 Task: Create a task  Develop a new online tool for online reputation management , assign it to team member softage.5@softage.net in the project ArmorTech and update the status of the task to  On Track  , set the priority of the task to Low
Action: Mouse moved to (697, 548)
Screenshot: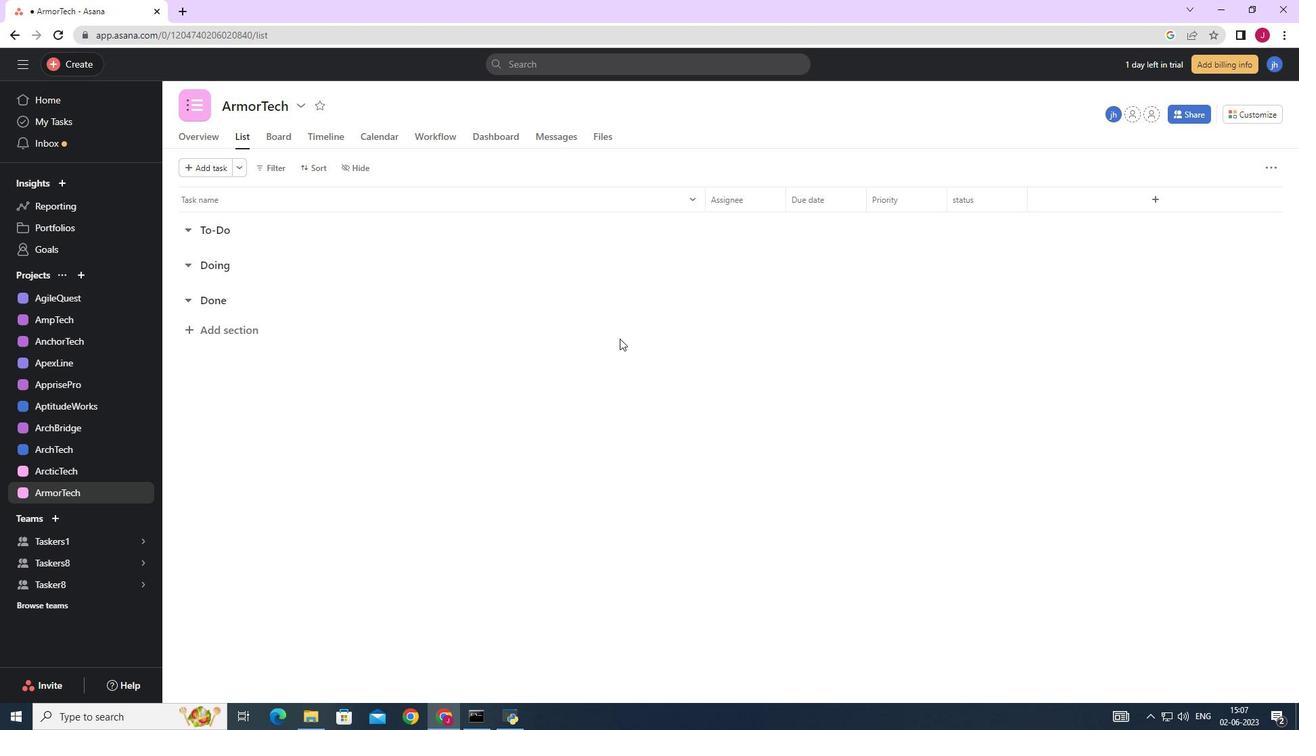 
Action: Mouse scrolled (697, 547) with delta (0, 0)
Screenshot: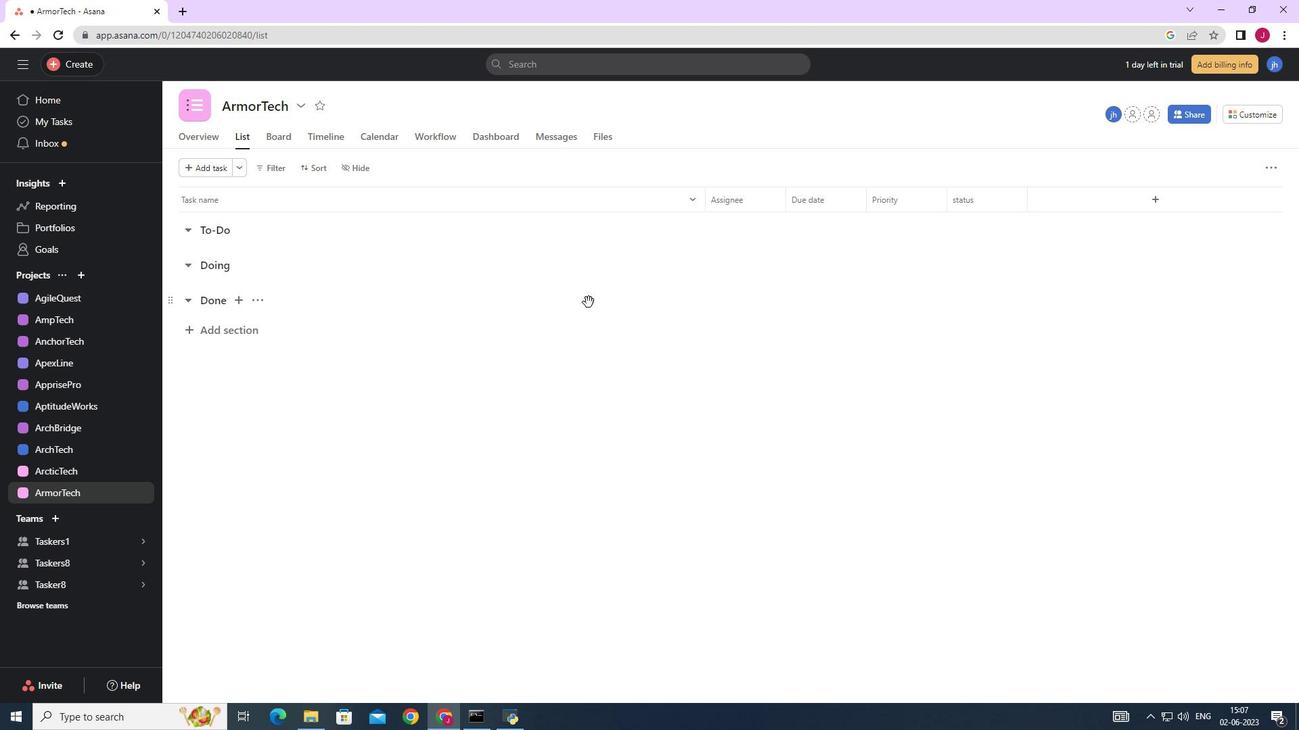 
Action: Mouse scrolled (697, 547) with delta (0, 0)
Screenshot: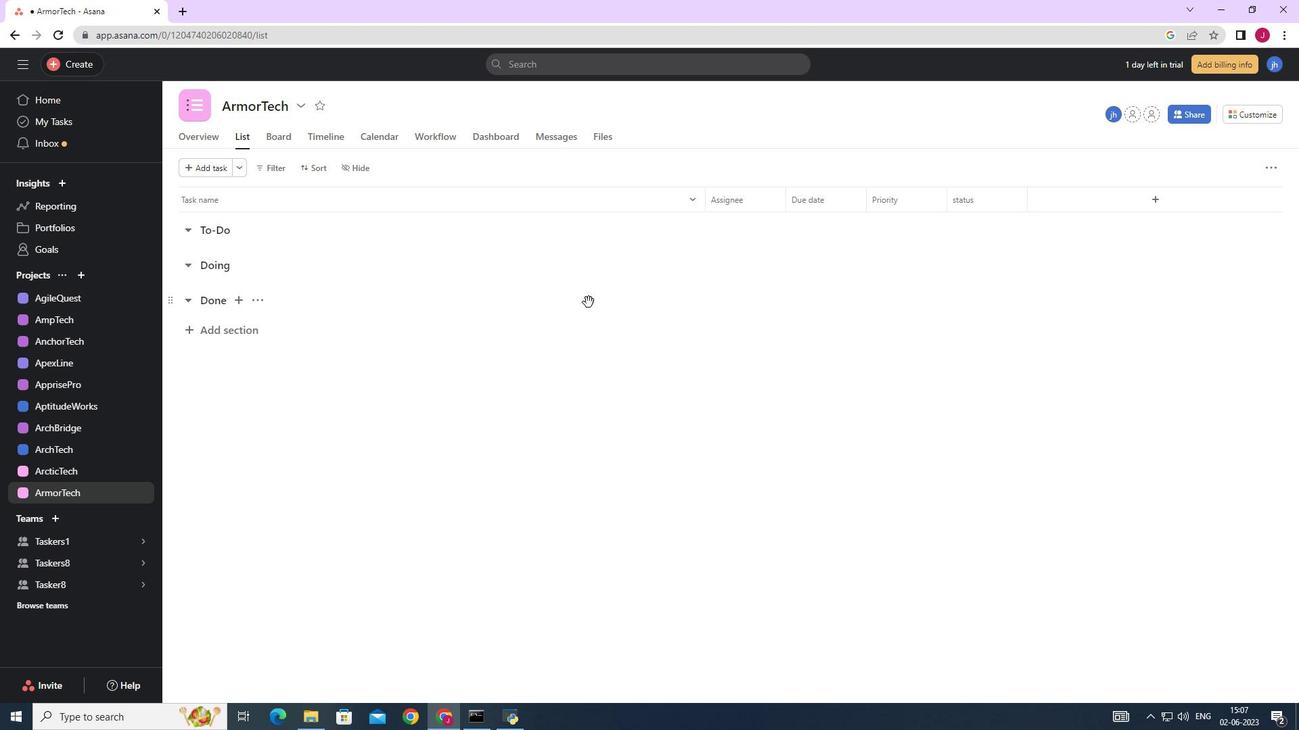 
Action: Mouse moved to (699, 535)
Screenshot: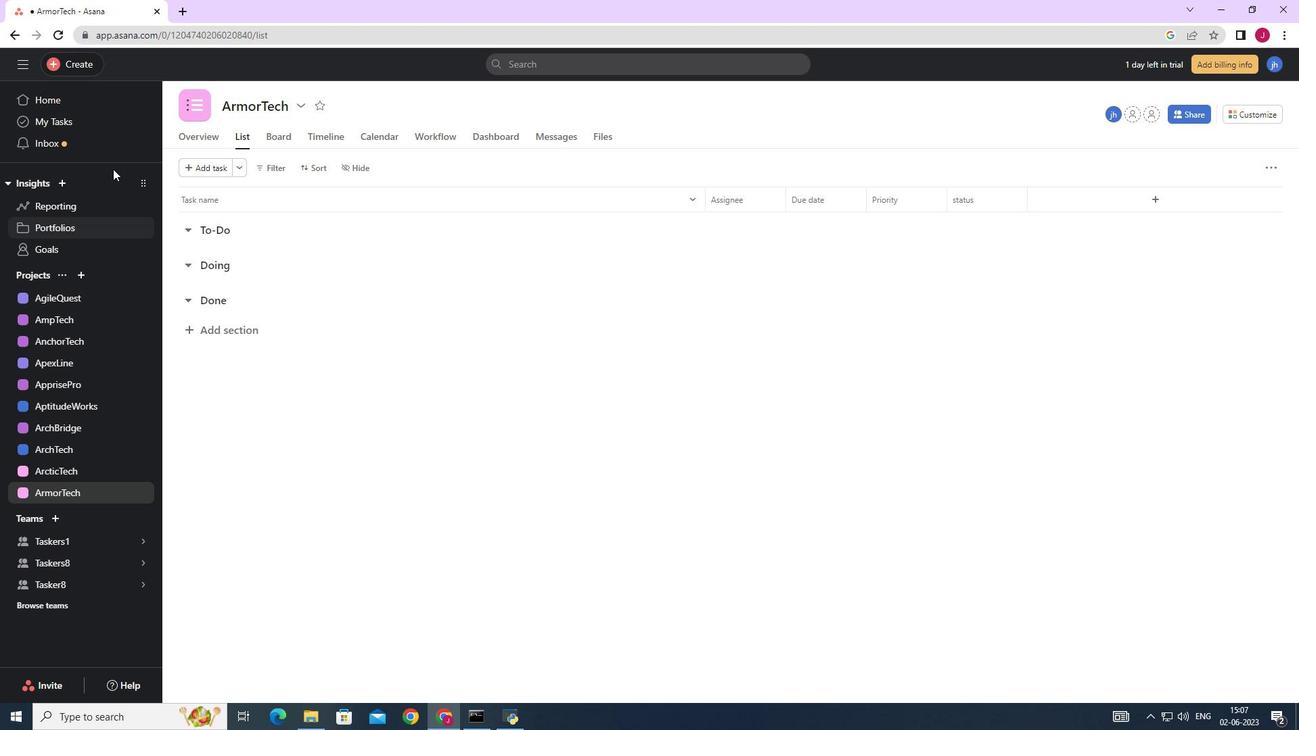 
Action: Mouse scrolled (699, 535) with delta (0, 0)
Screenshot: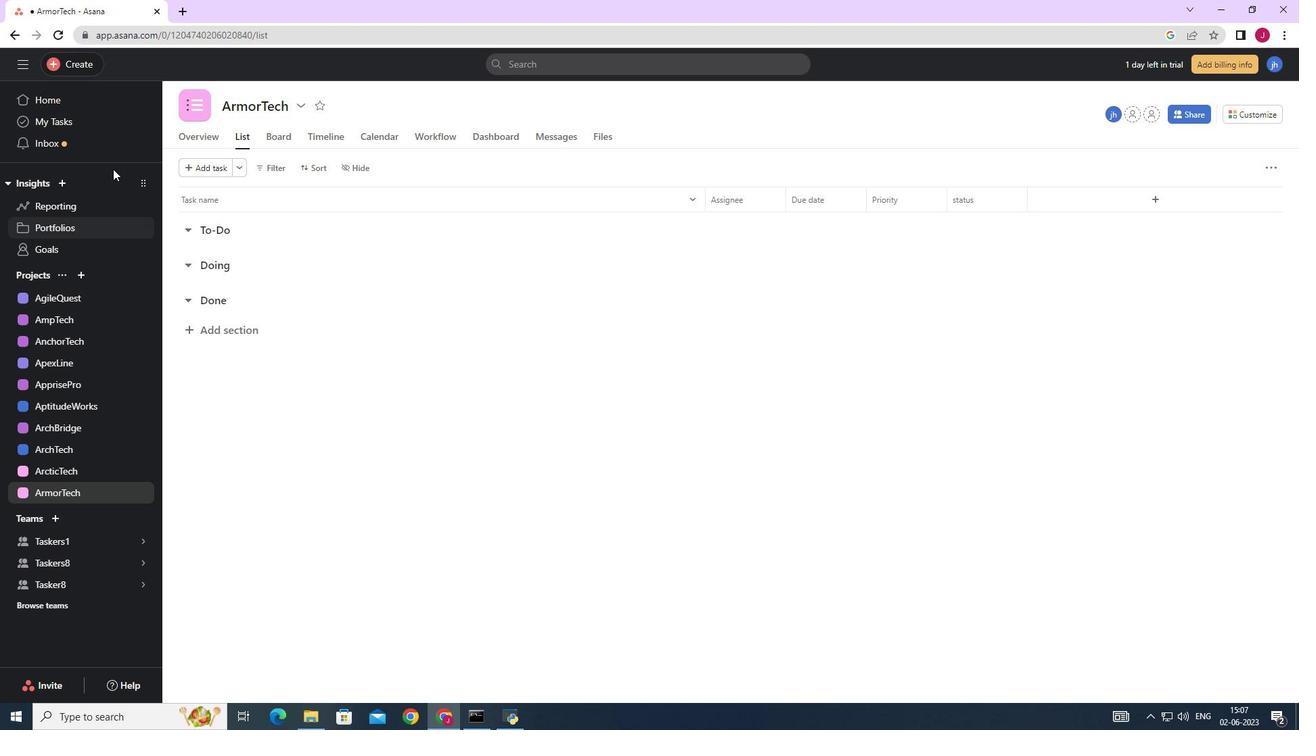 
Action: Mouse scrolled (699, 535) with delta (0, 0)
Screenshot: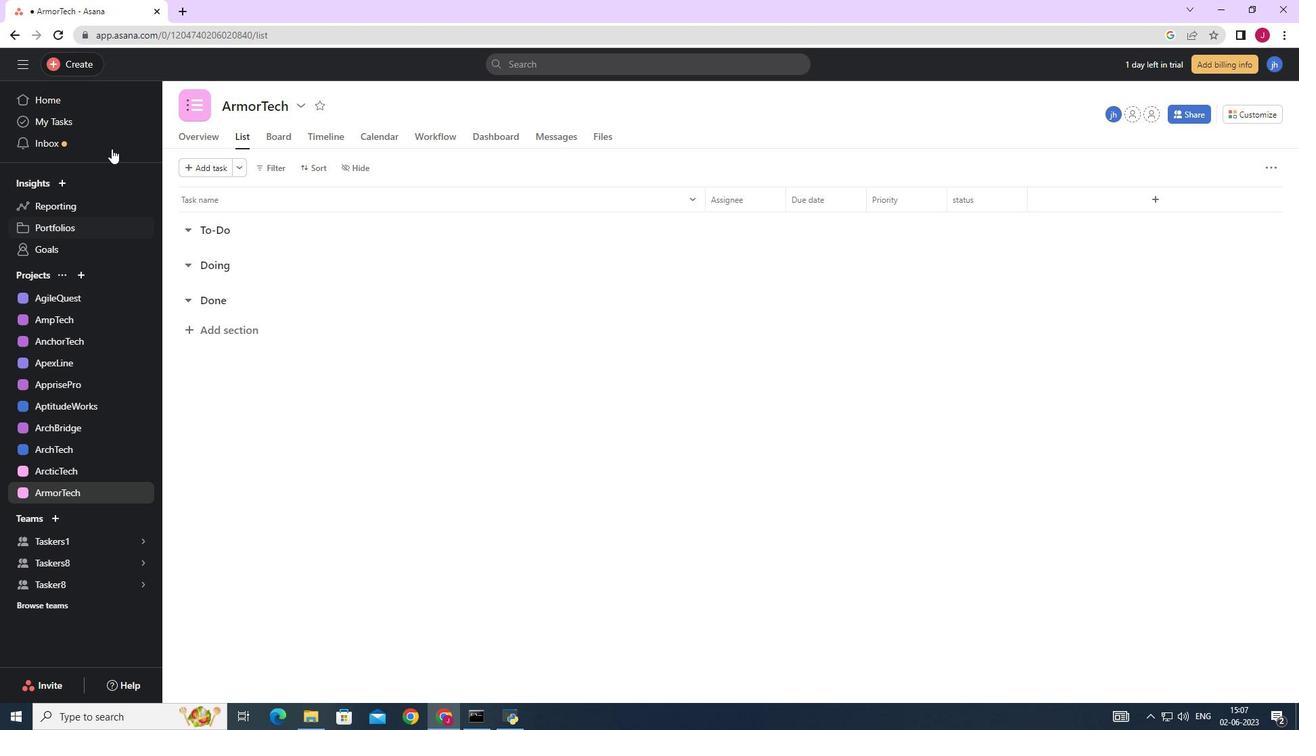 
Action: Mouse scrolled (699, 535) with delta (0, 0)
Screenshot: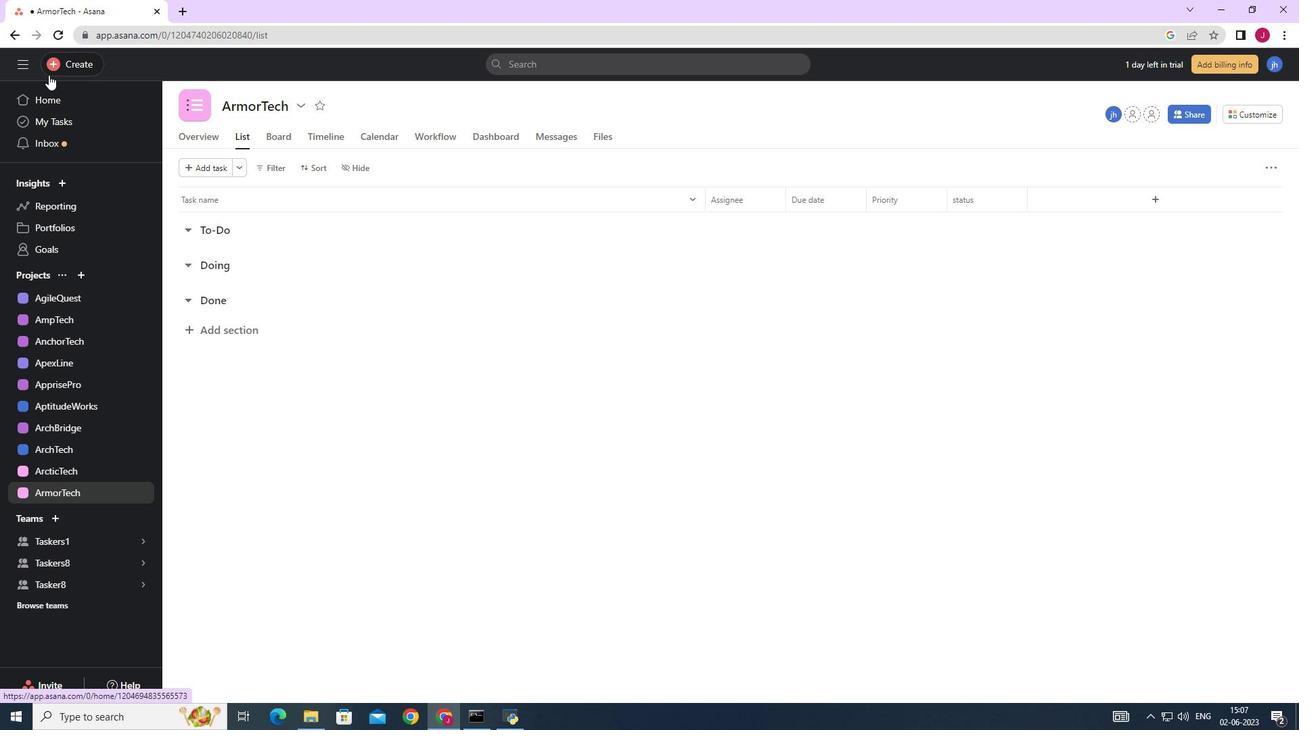 
Action: Mouse moved to (85, 56)
Screenshot: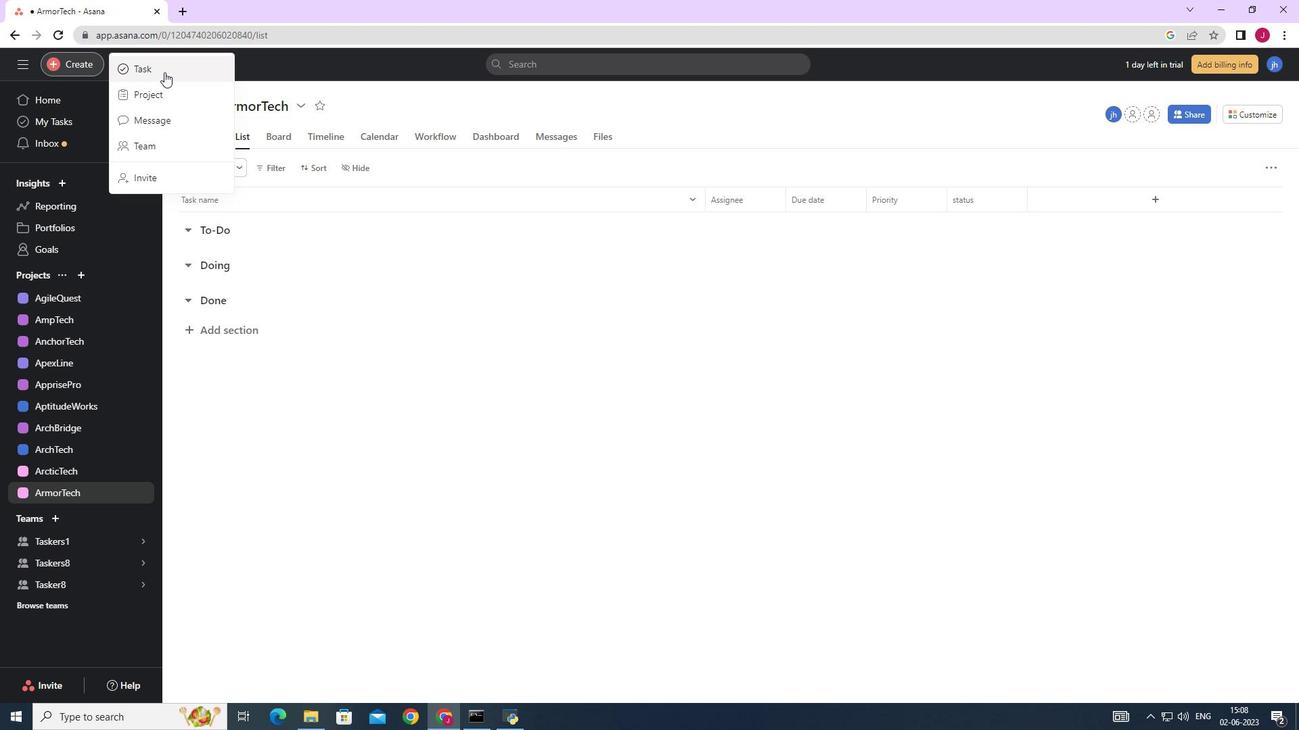
Action: Mouse pressed left at (85, 56)
Screenshot: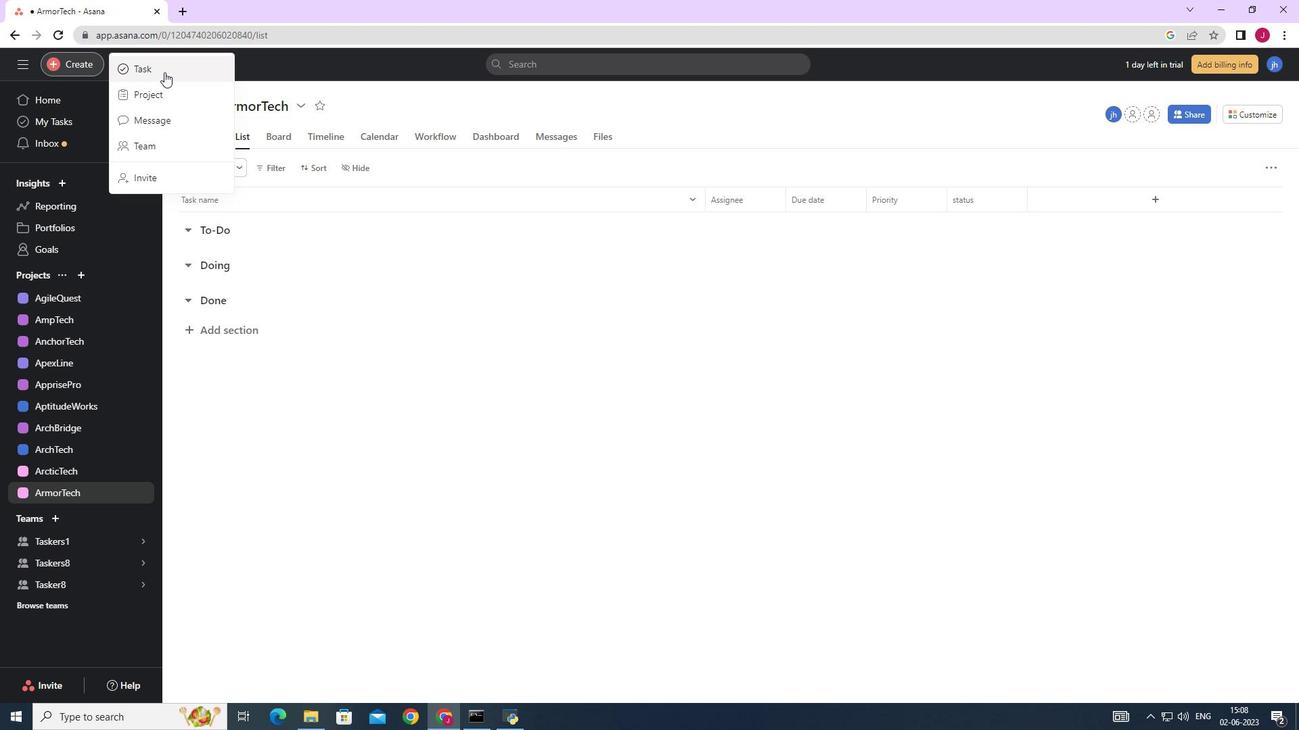 
Action: Mouse moved to (78, 66)
Screenshot: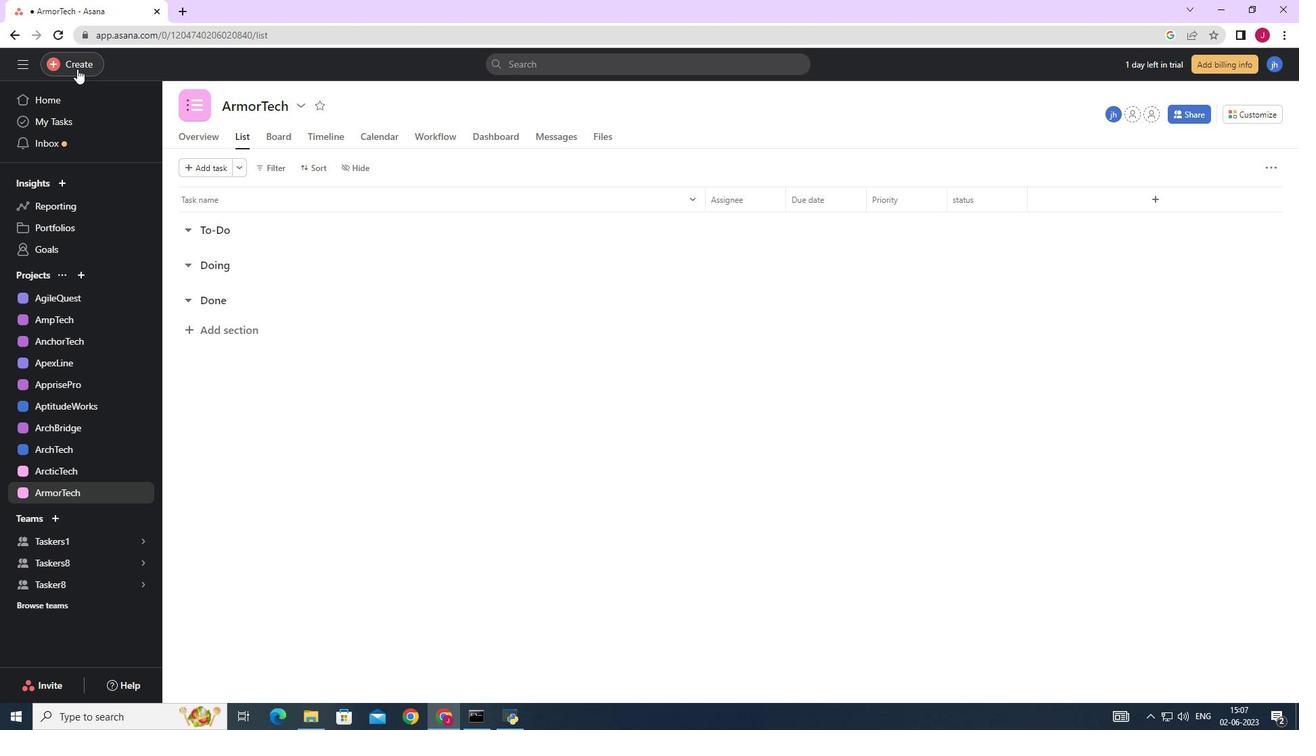 
Action: Mouse pressed left at (78, 66)
Screenshot: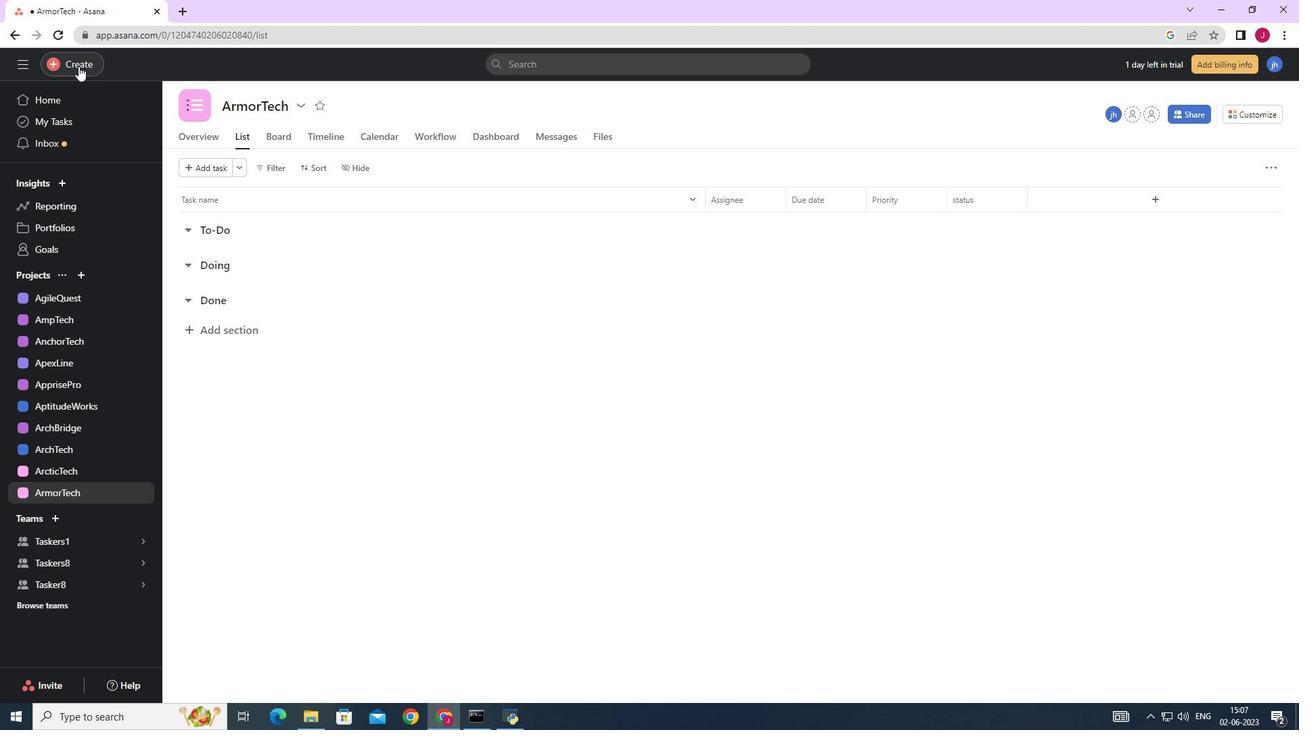 
Action: Mouse moved to (164, 72)
Screenshot: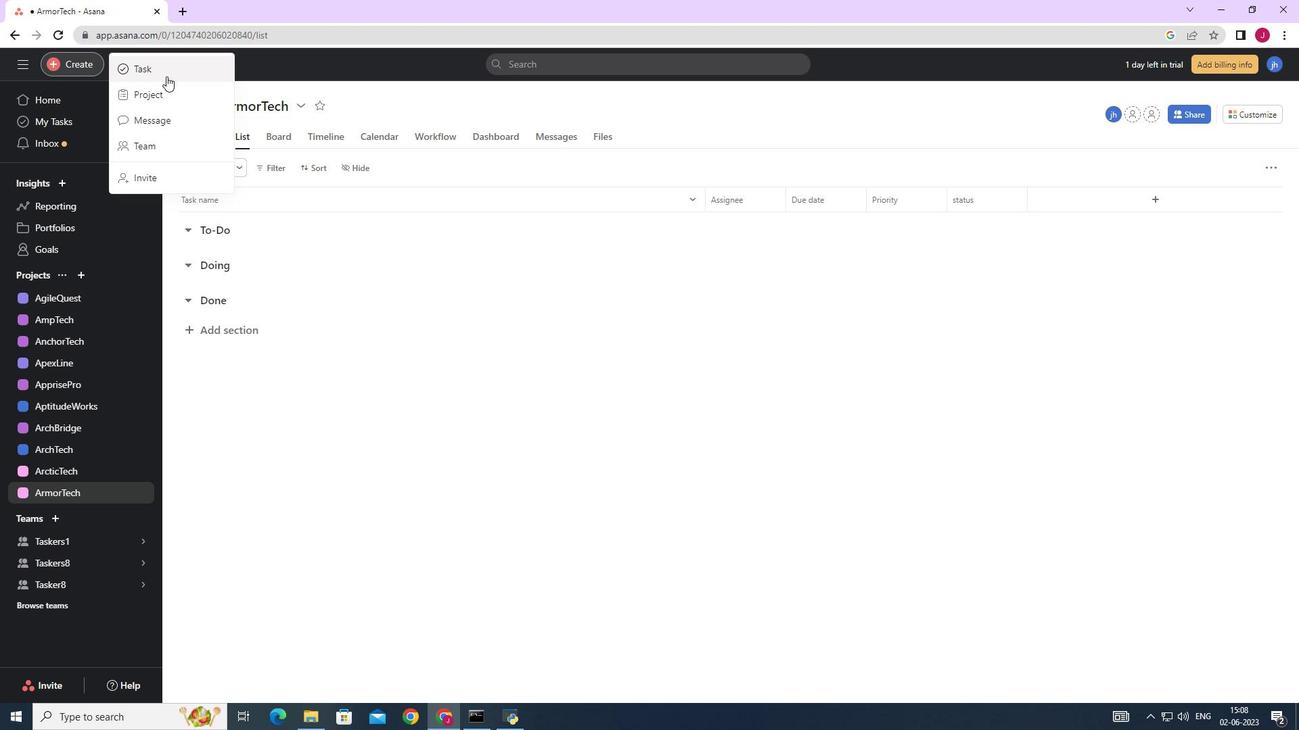
Action: Mouse pressed left at (164, 72)
Screenshot: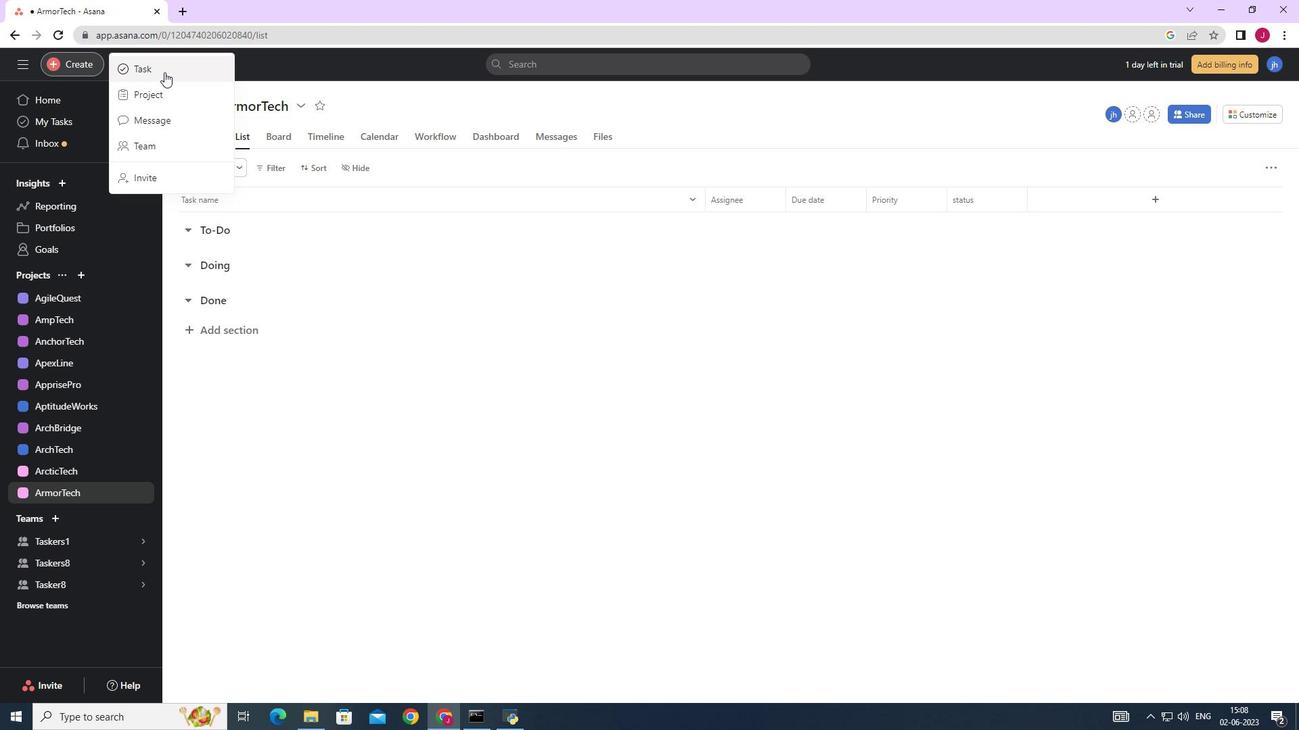 
Action: Mouse moved to (1056, 446)
Screenshot: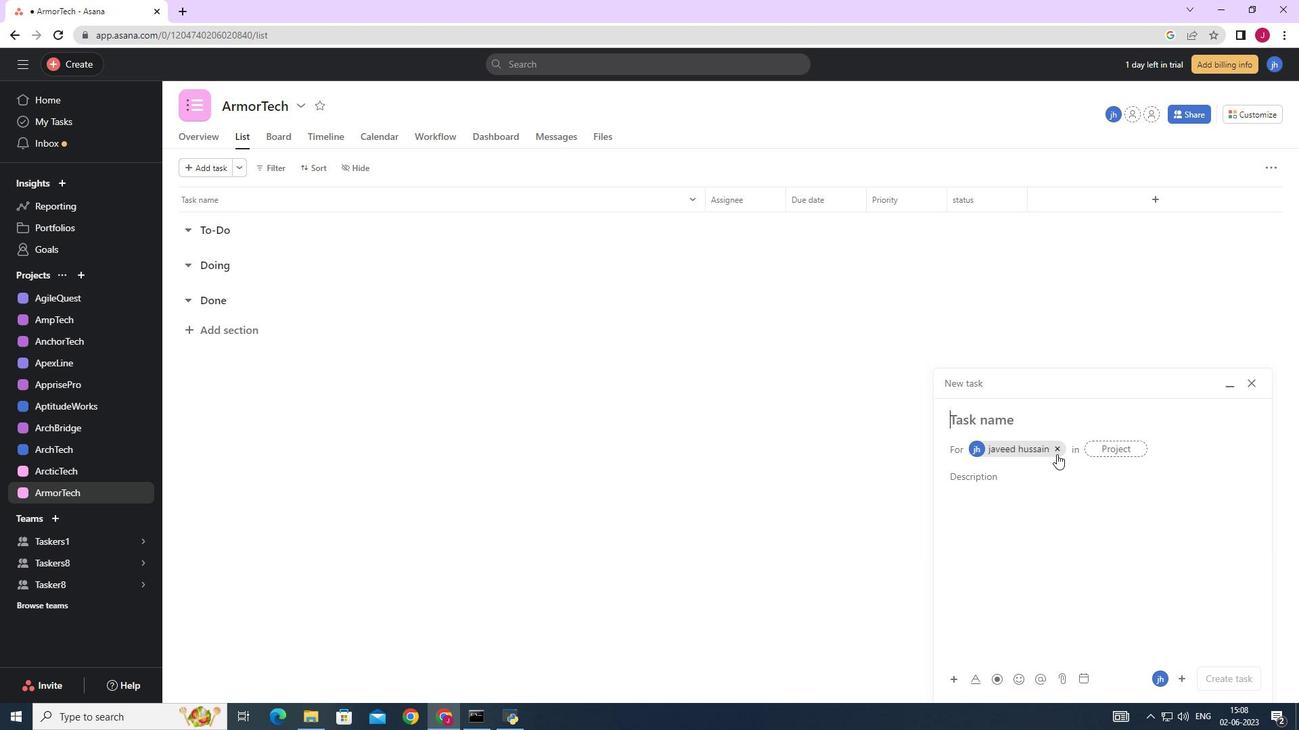 
Action: Mouse pressed left at (1056, 446)
Screenshot: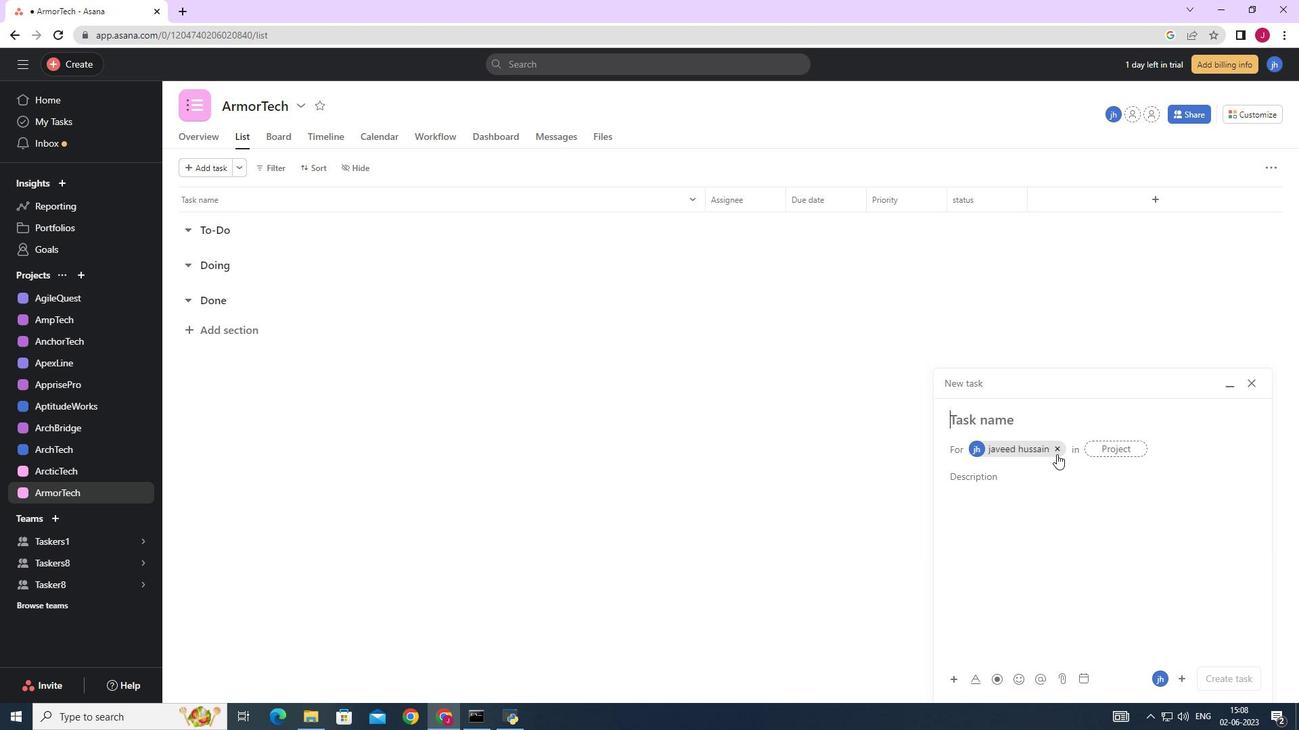 
Action: Mouse moved to (1002, 418)
Screenshot: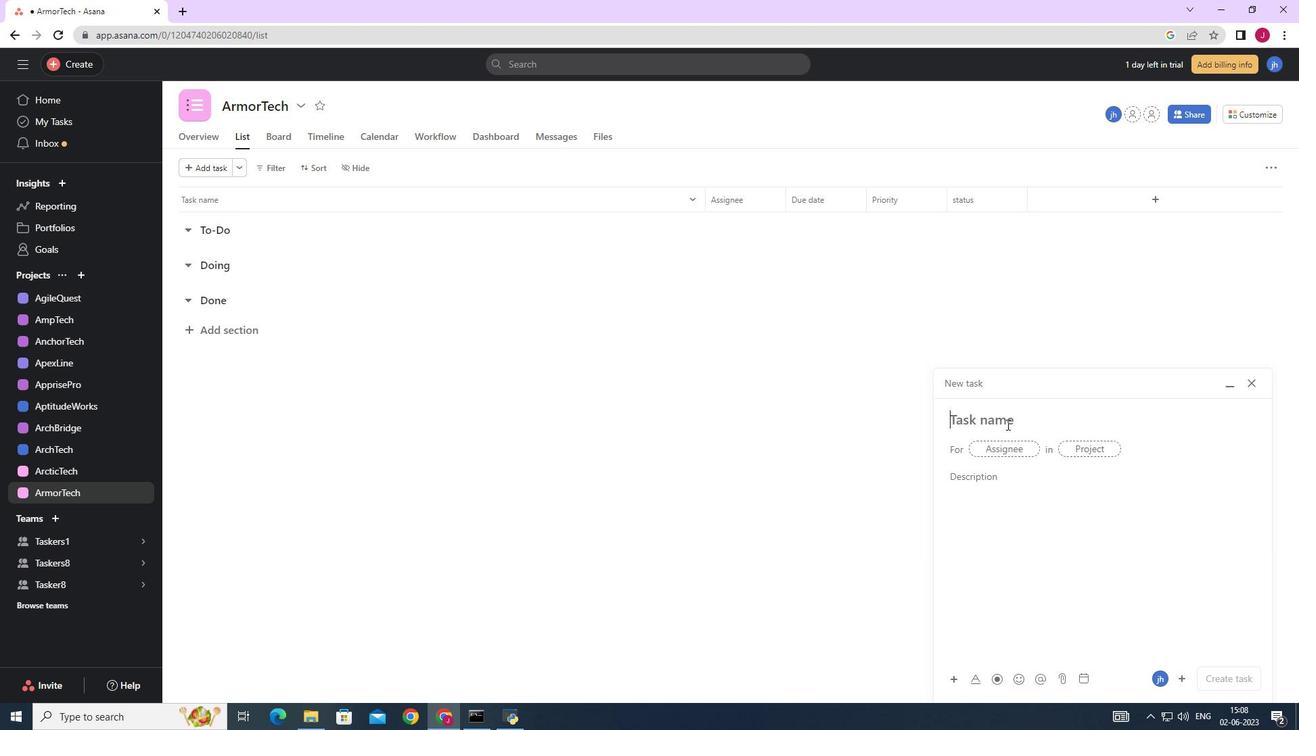 
Action: Mouse pressed left at (1002, 418)
Screenshot: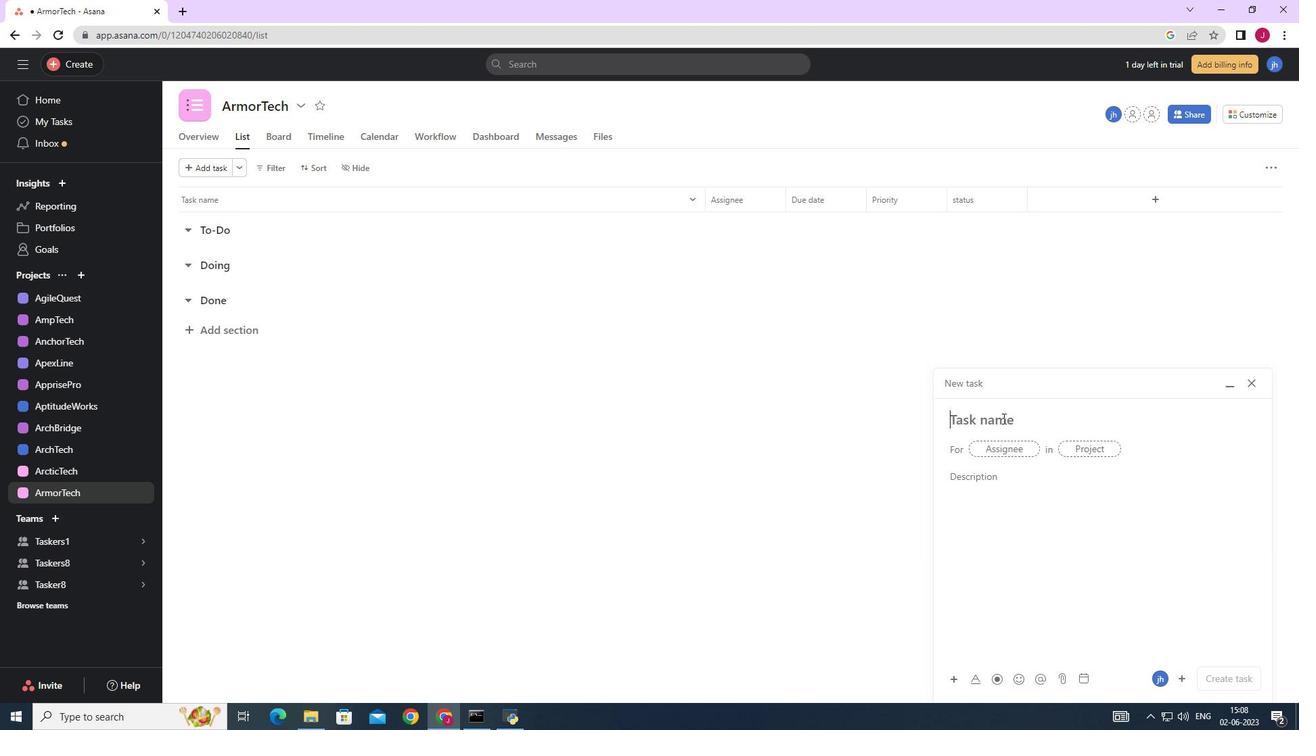 
Action: Mouse moved to (997, 418)
Screenshot: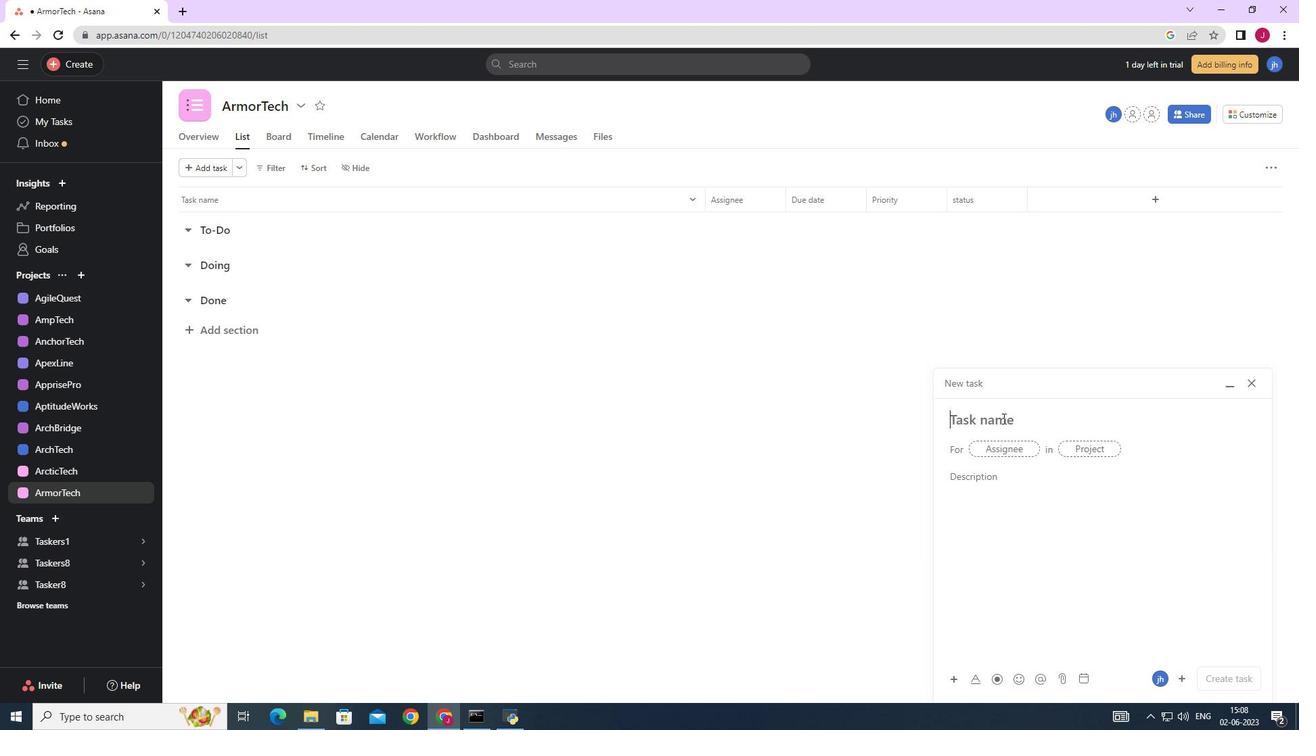 
Action: Key pressed <Key.caps_lock>D<Key.caps_lock>evelop<Key.space>a<Key.space>new<Key.space>online<Key.space>tool<Key.space>for<Key.space>online<Key.space>reoutation<Key.space>management<Key.space>
Screenshot: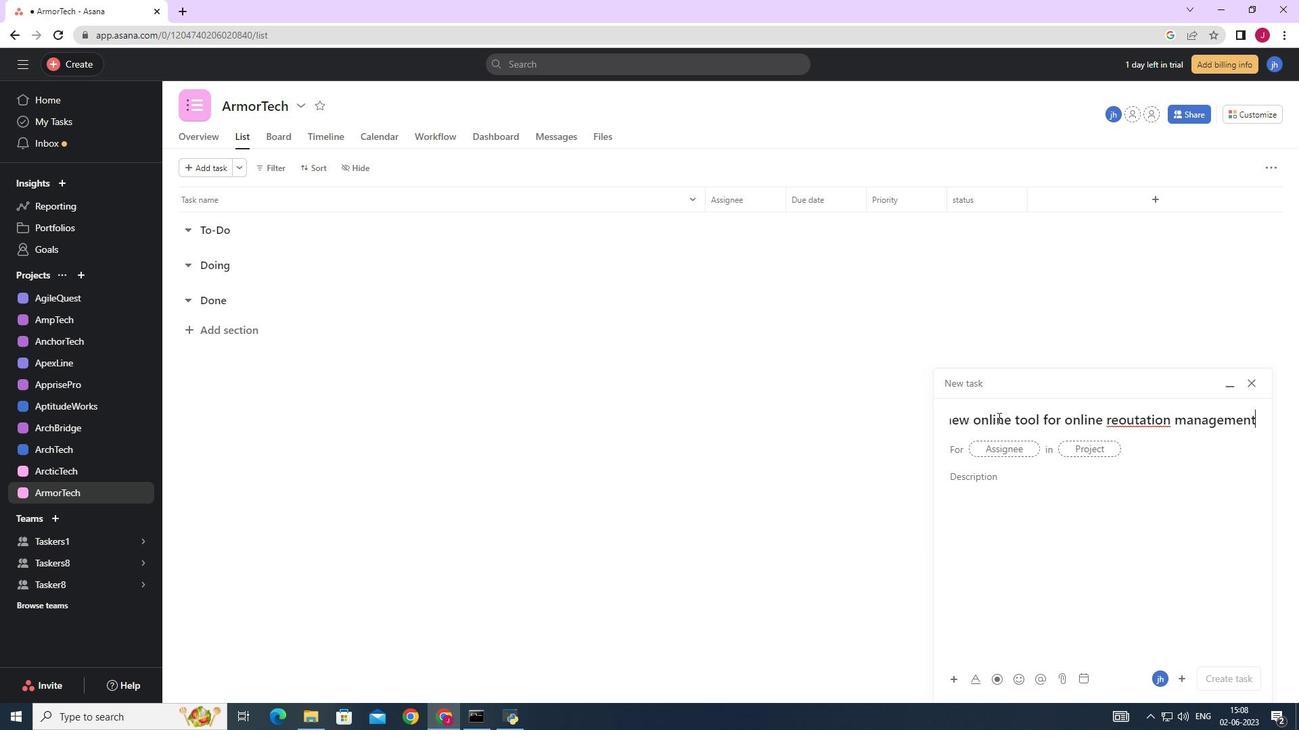 
Action: Mouse moved to (1110, 418)
Screenshot: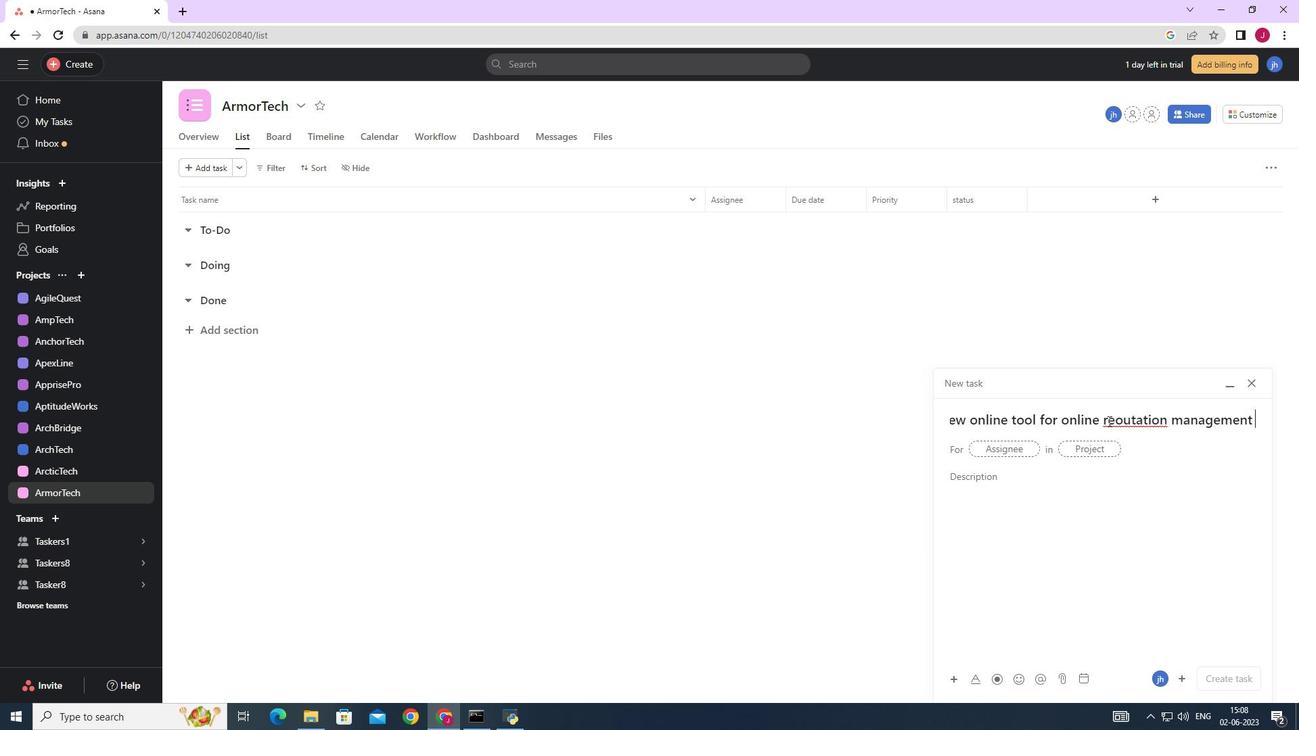 
Action: Mouse pressed right at (1110, 418)
Screenshot: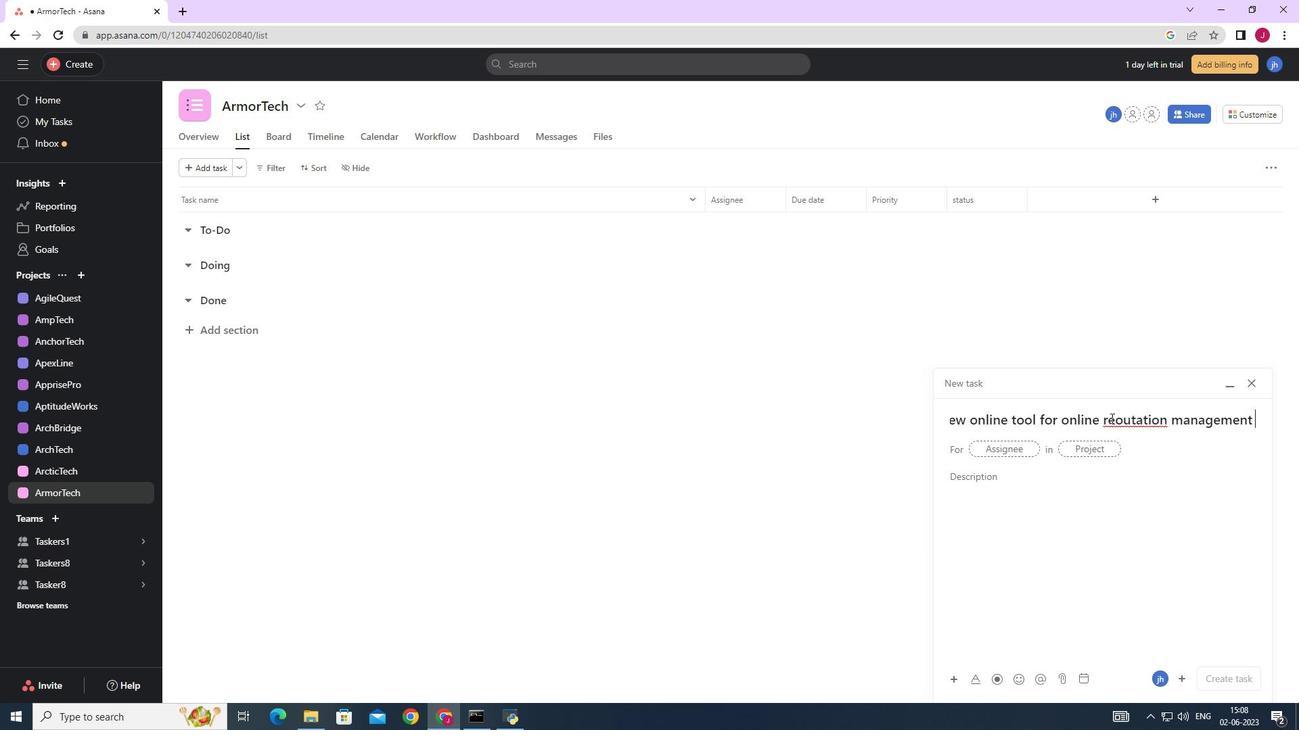 
Action: Mouse moved to (1124, 426)
Screenshot: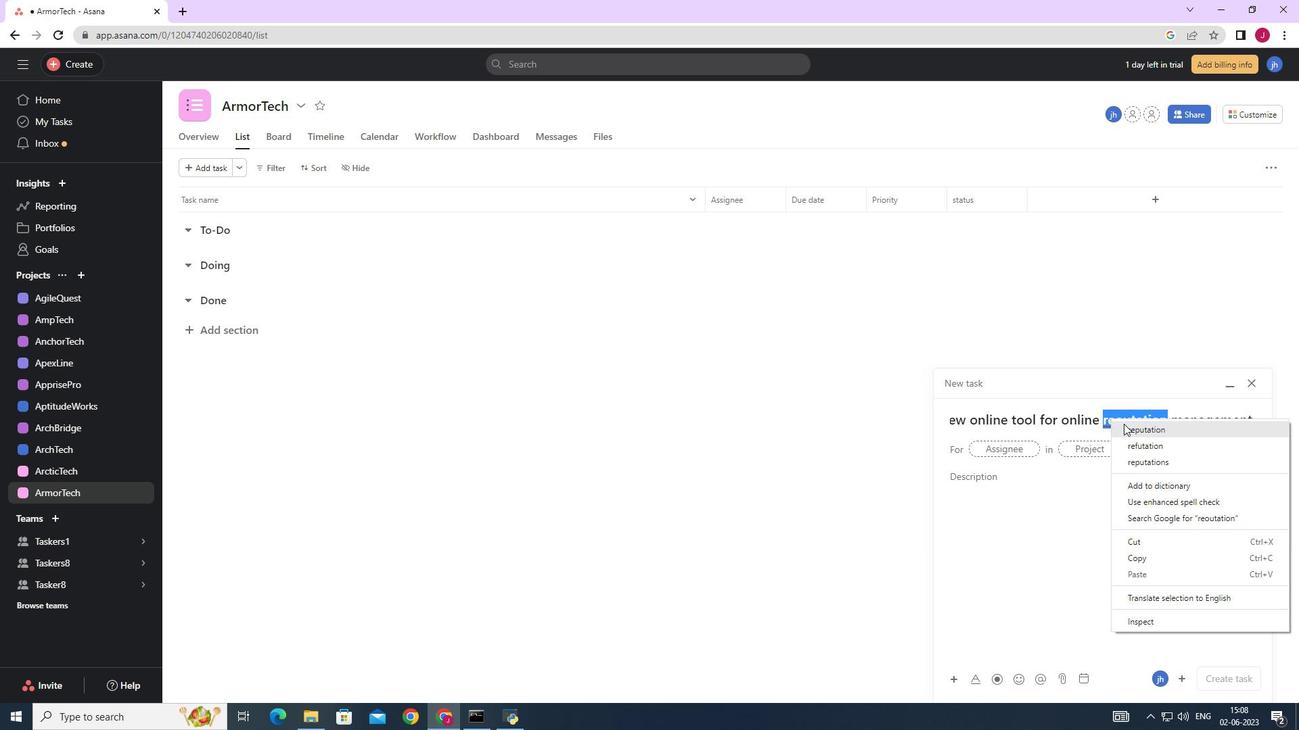 
Action: Mouse pressed left at (1124, 426)
Screenshot: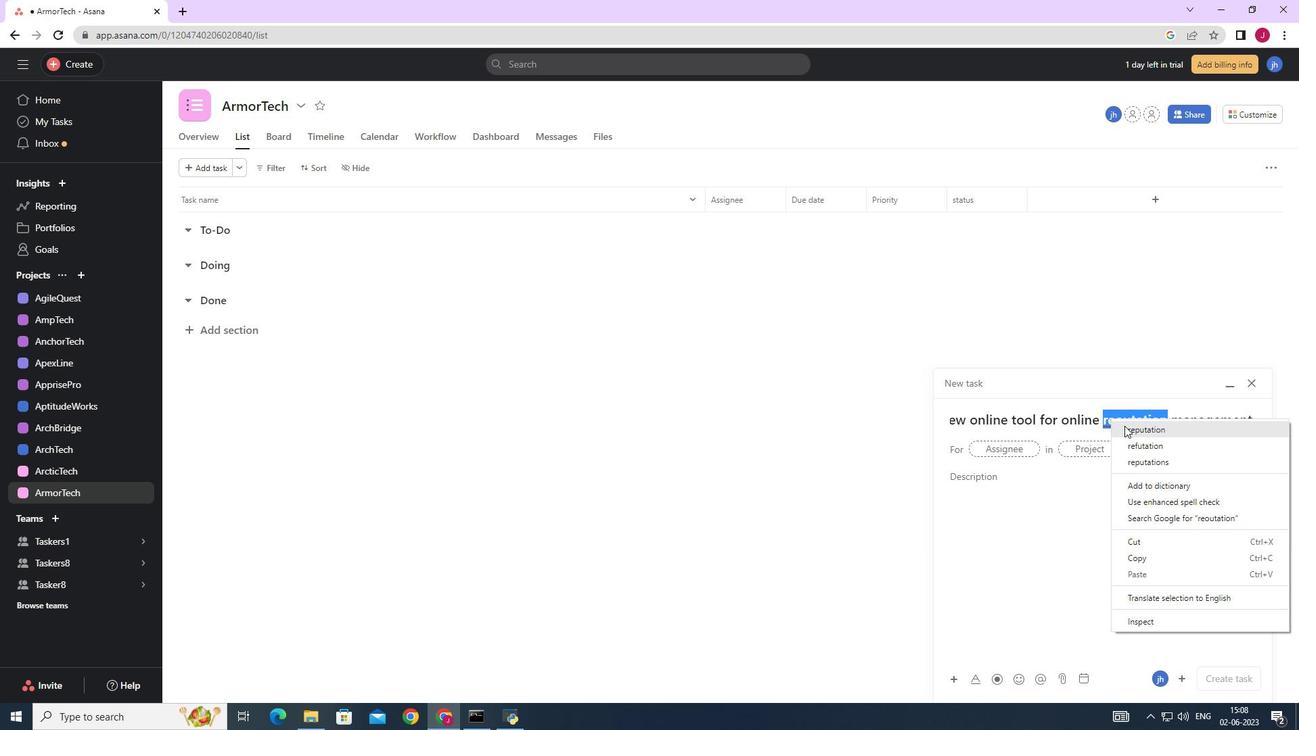 
Action: Mouse moved to (1007, 450)
Screenshot: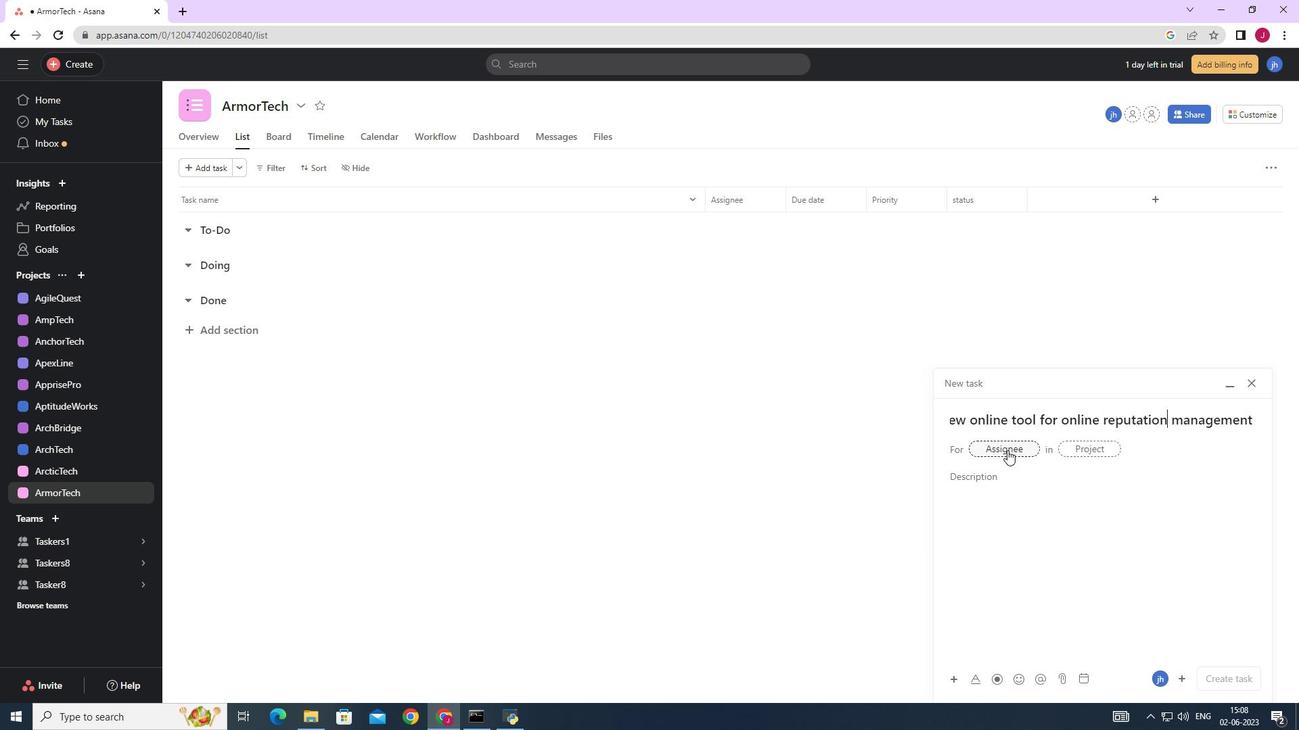 
Action: Mouse pressed left at (1007, 450)
Screenshot: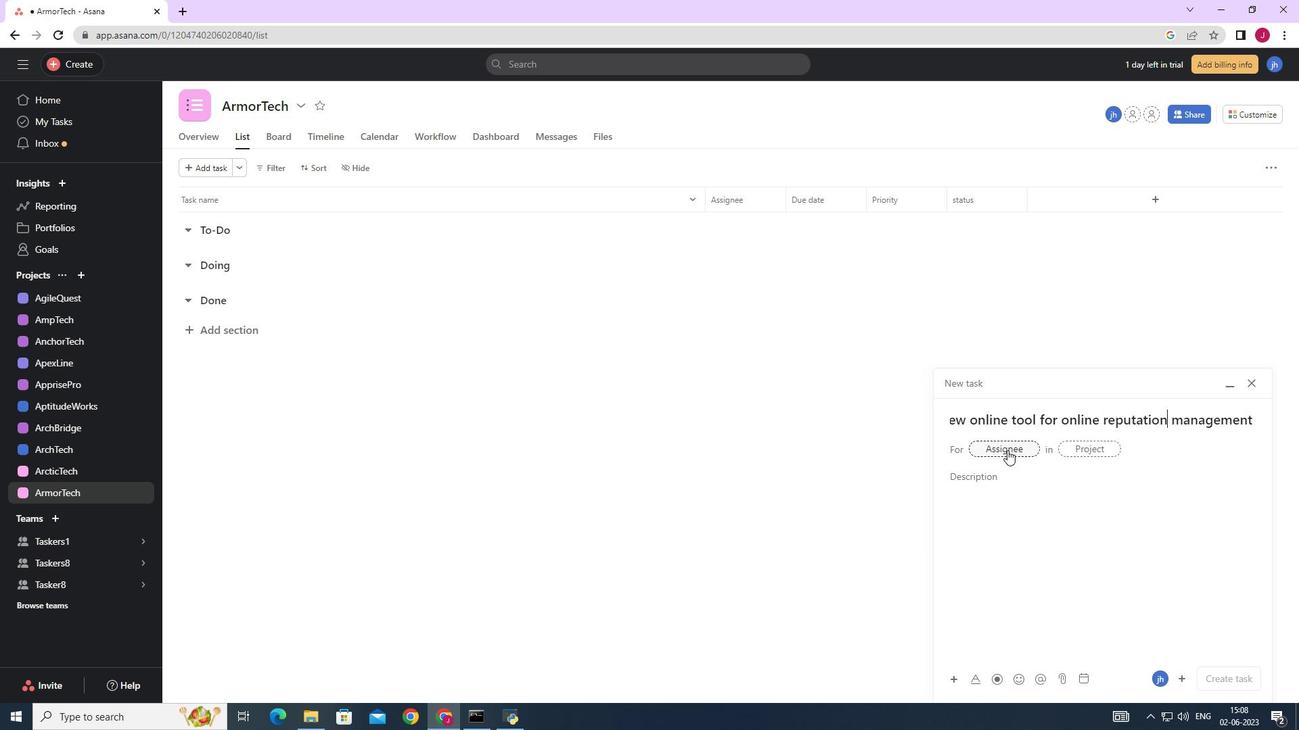 
Action: Key pressed softage.5
Screenshot: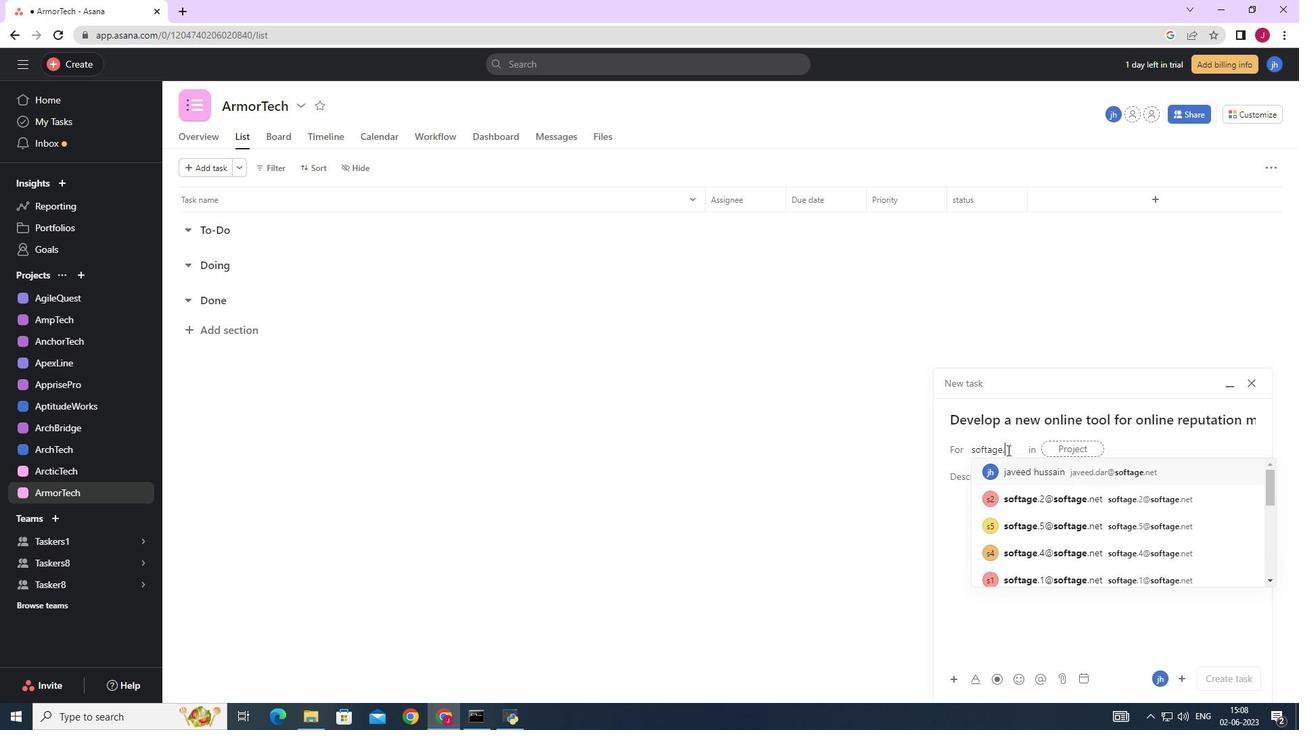 
Action: Mouse moved to (1043, 500)
Screenshot: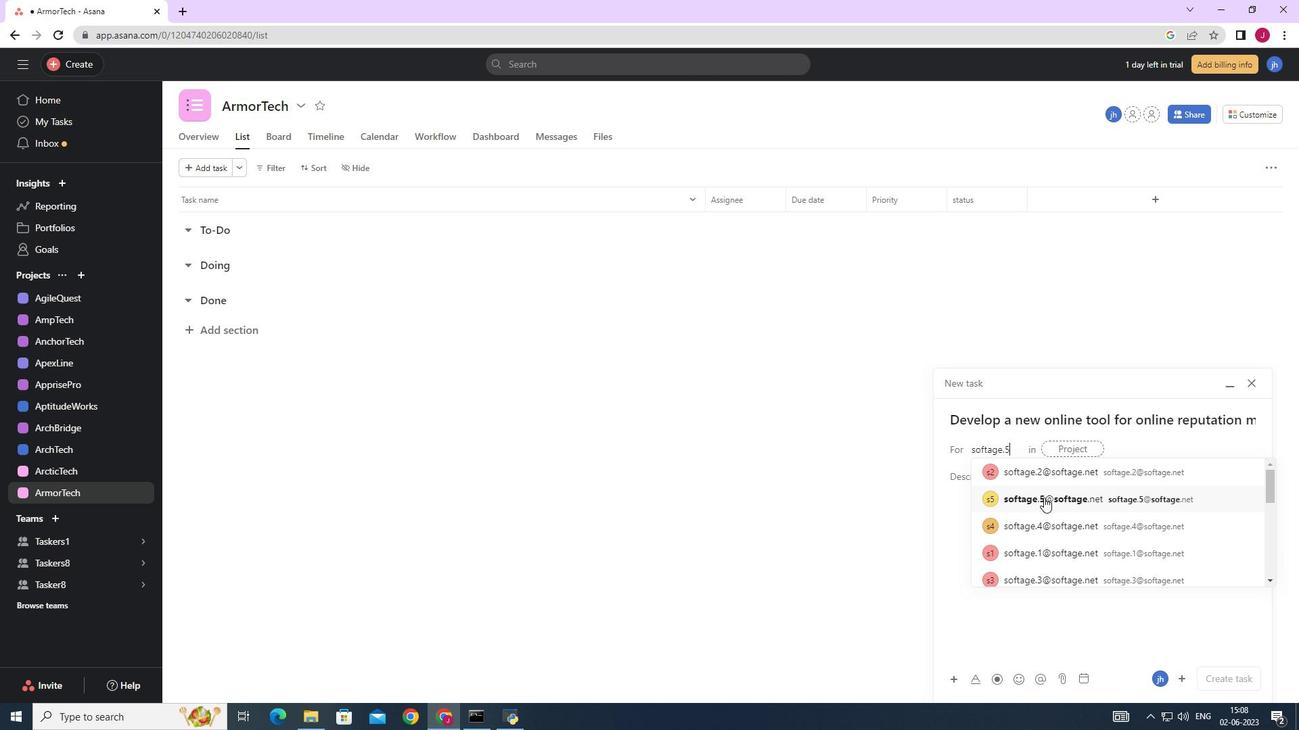 
Action: Mouse pressed left at (1043, 499)
Screenshot: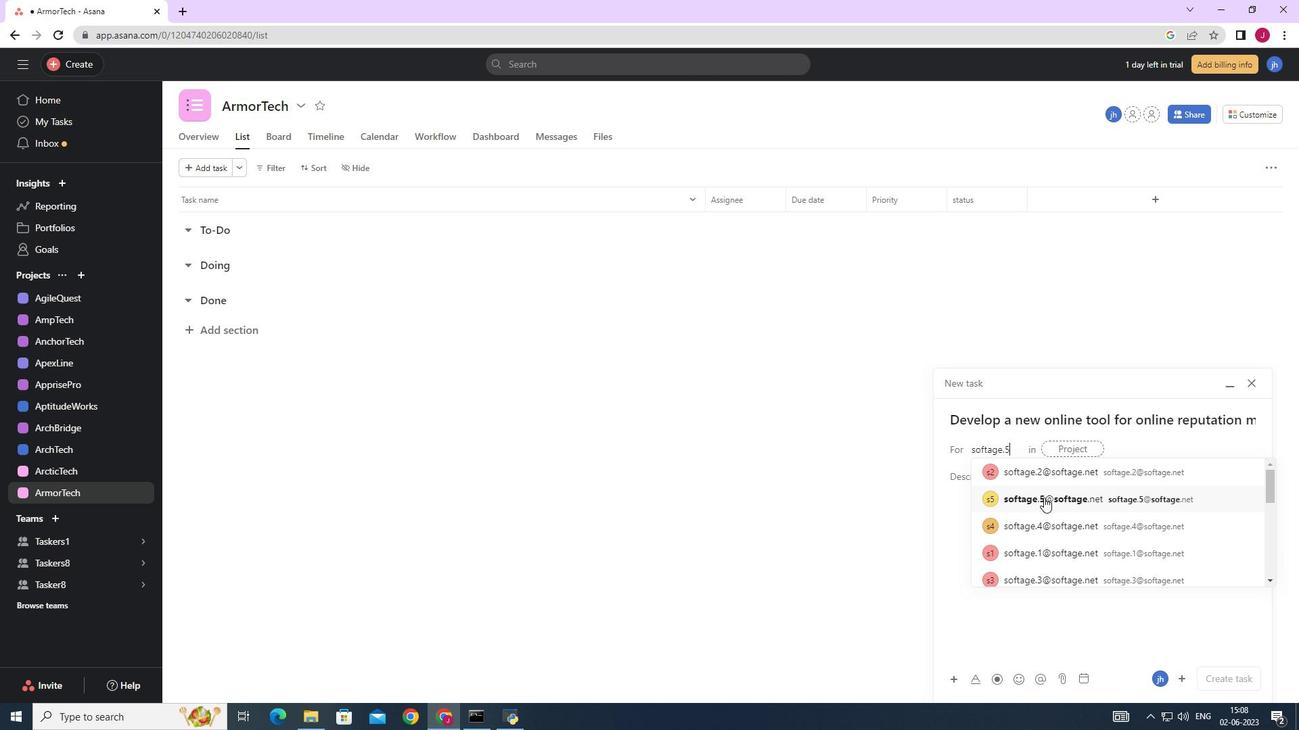 
Action: Mouse moved to (860, 474)
Screenshot: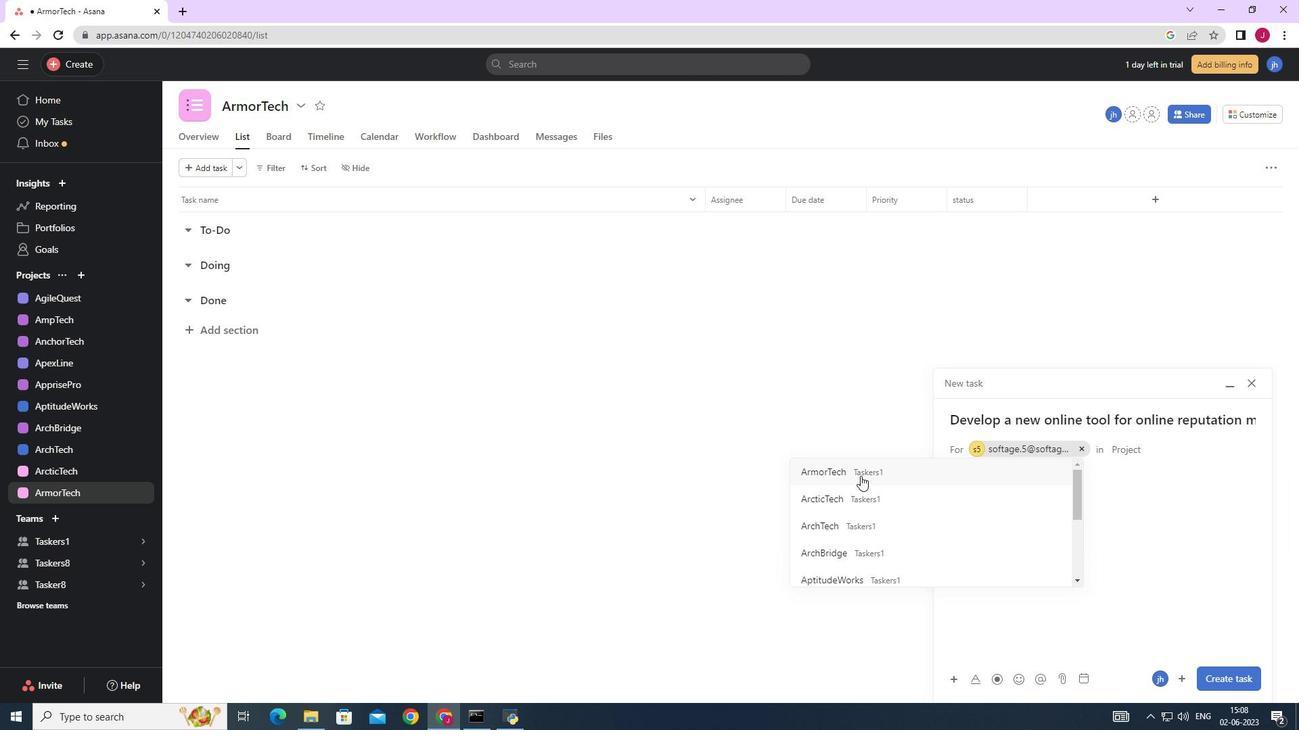 
Action: Mouse pressed left at (860, 474)
Screenshot: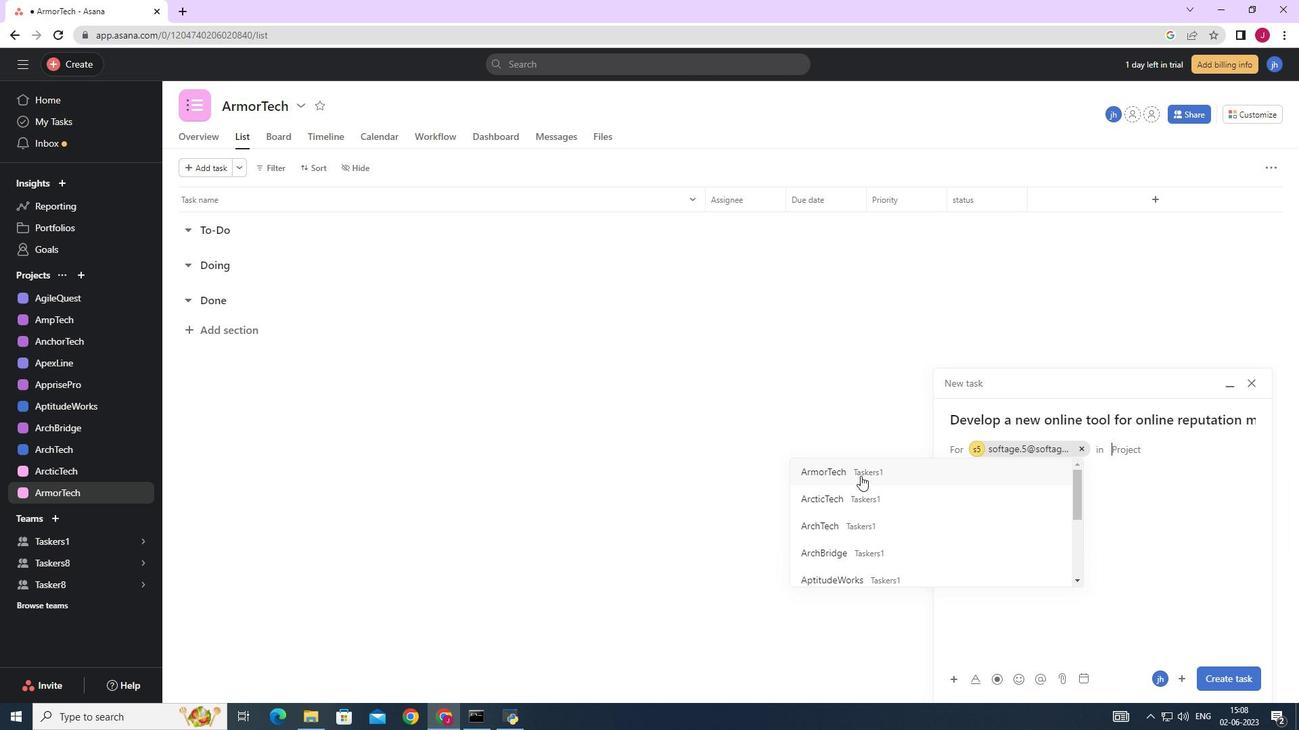 
Action: Mouse moved to (1016, 483)
Screenshot: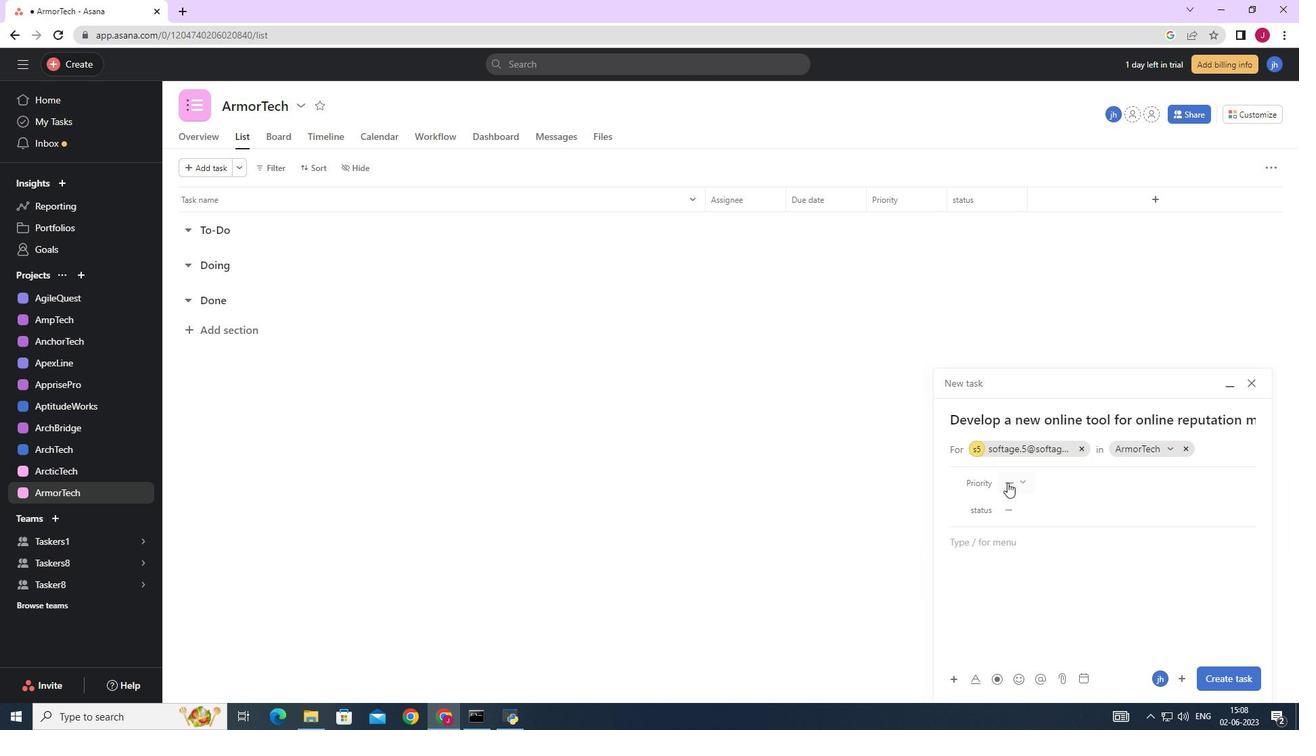 
Action: Mouse pressed left at (1016, 483)
Screenshot: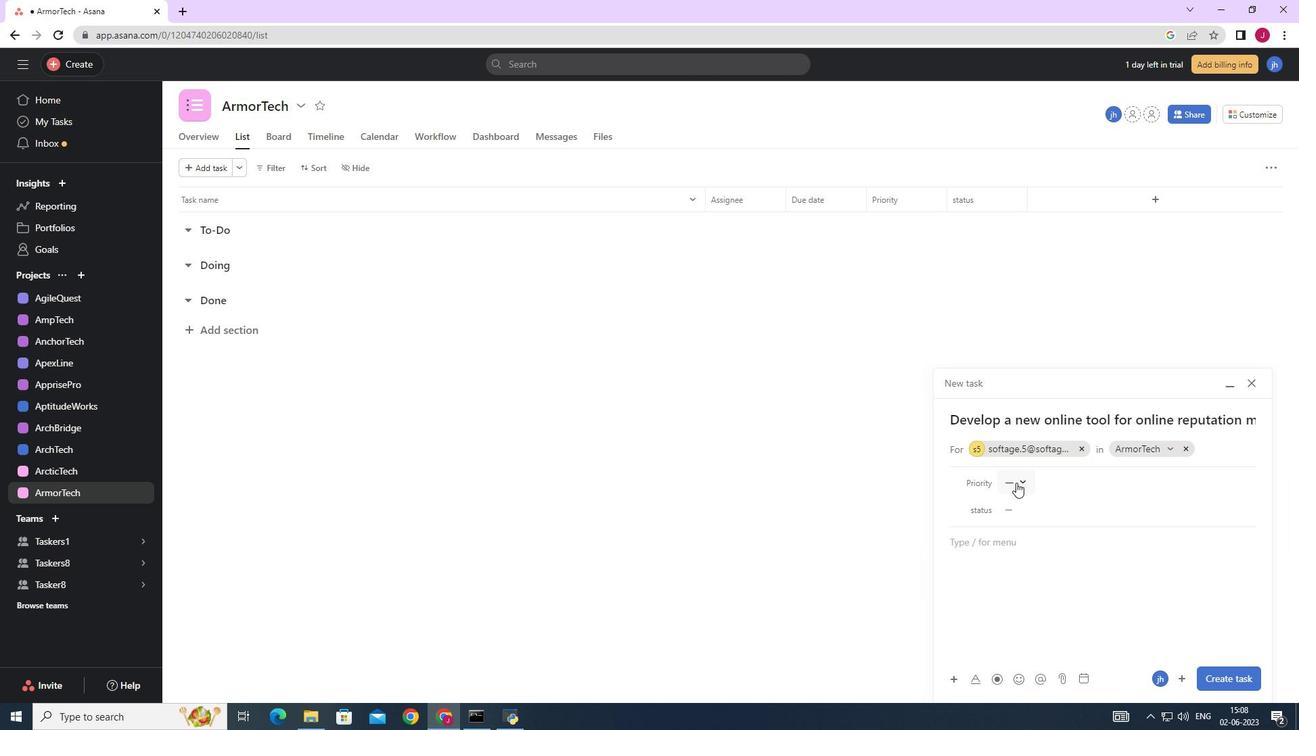 
Action: Mouse moved to (1031, 579)
Screenshot: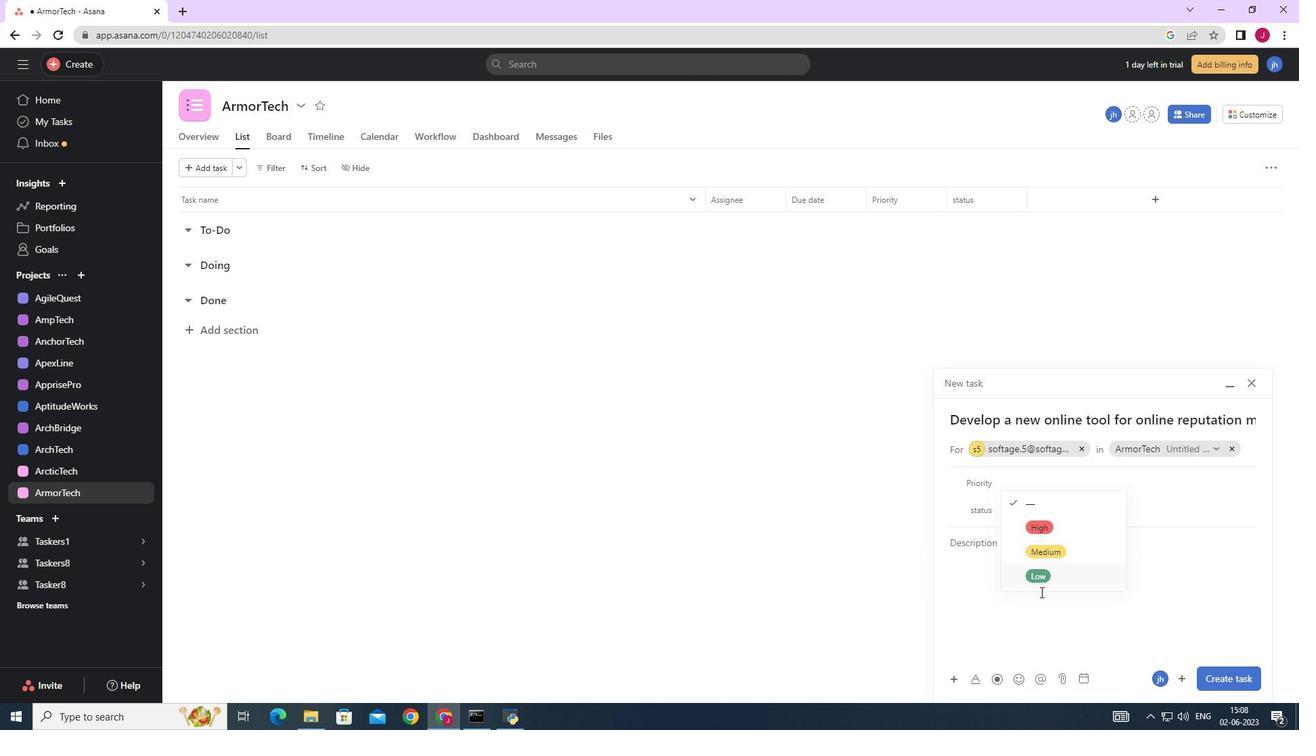 
Action: Mouse pressed left at (1031, 579)
Screenshot: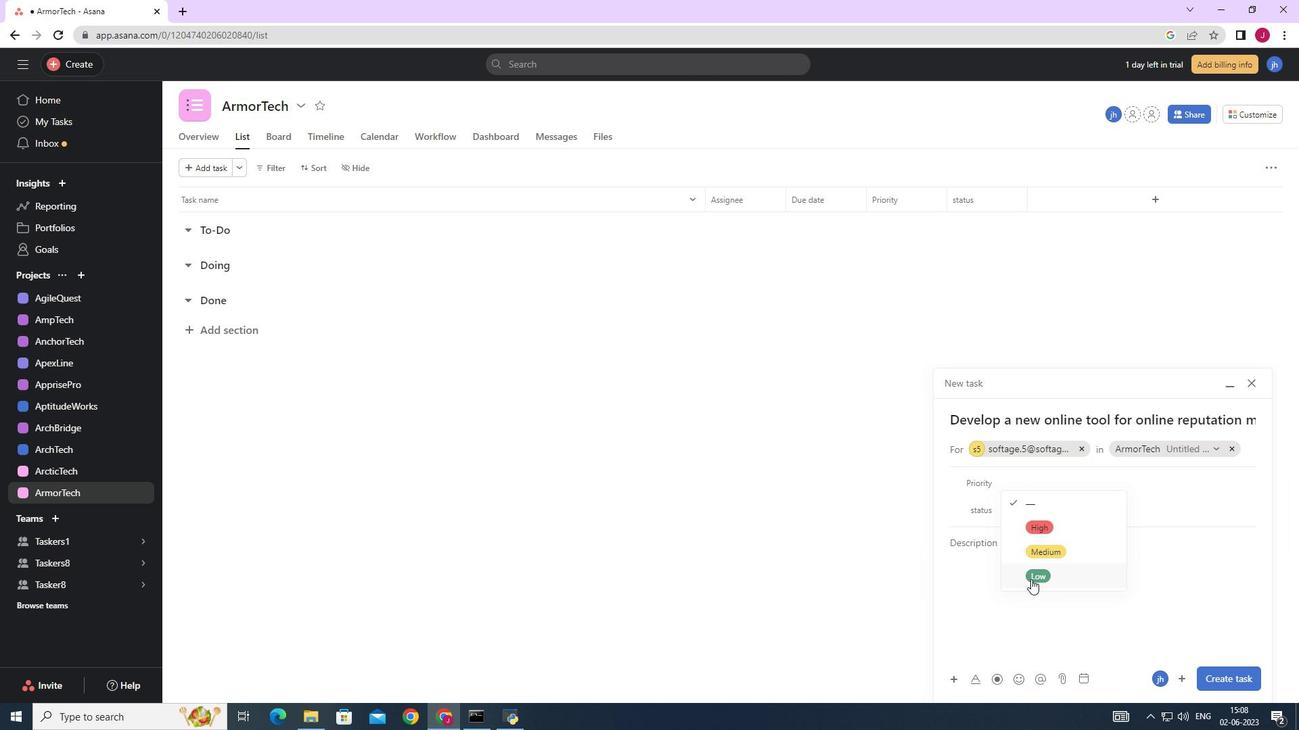 
Action: Mouse moved to (1025, 502)
Screenshot: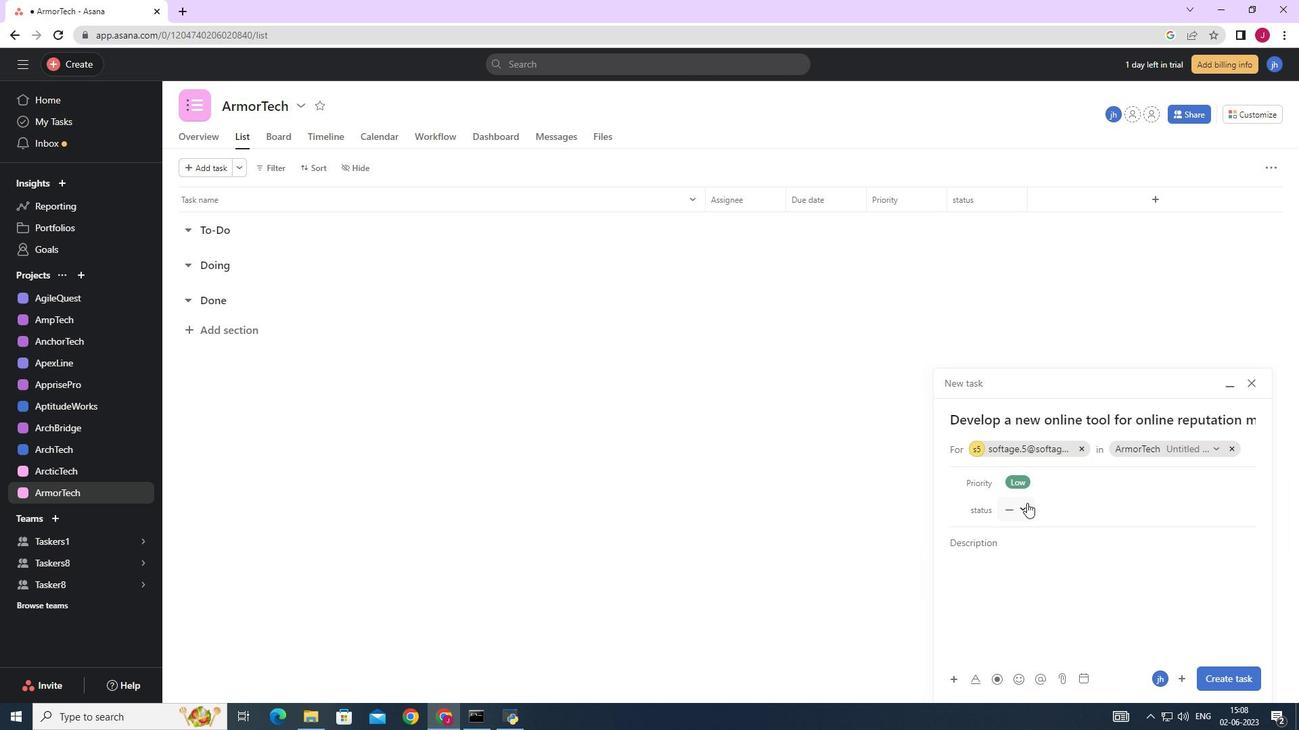
Action: Mouse pressed left at (1025, 502)
Screenshot: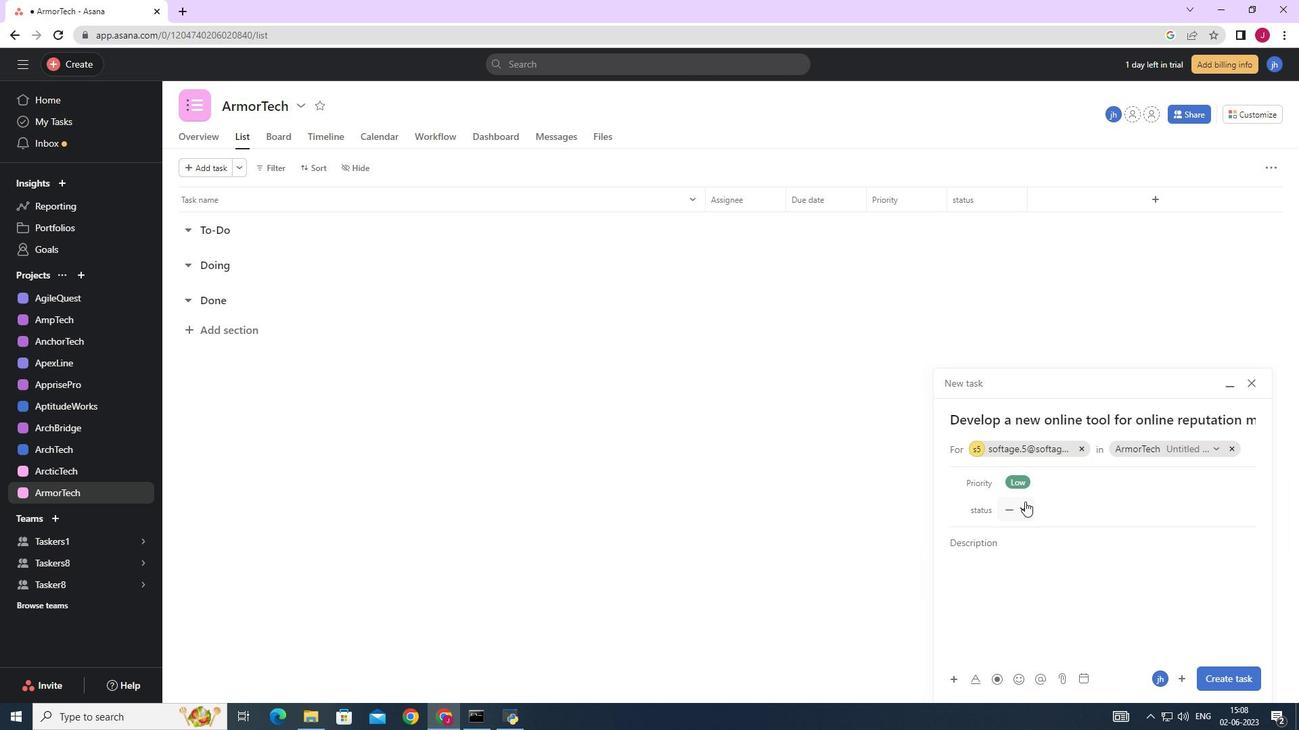 
Action: Mouse moved to (1055, 552)
Screenshot: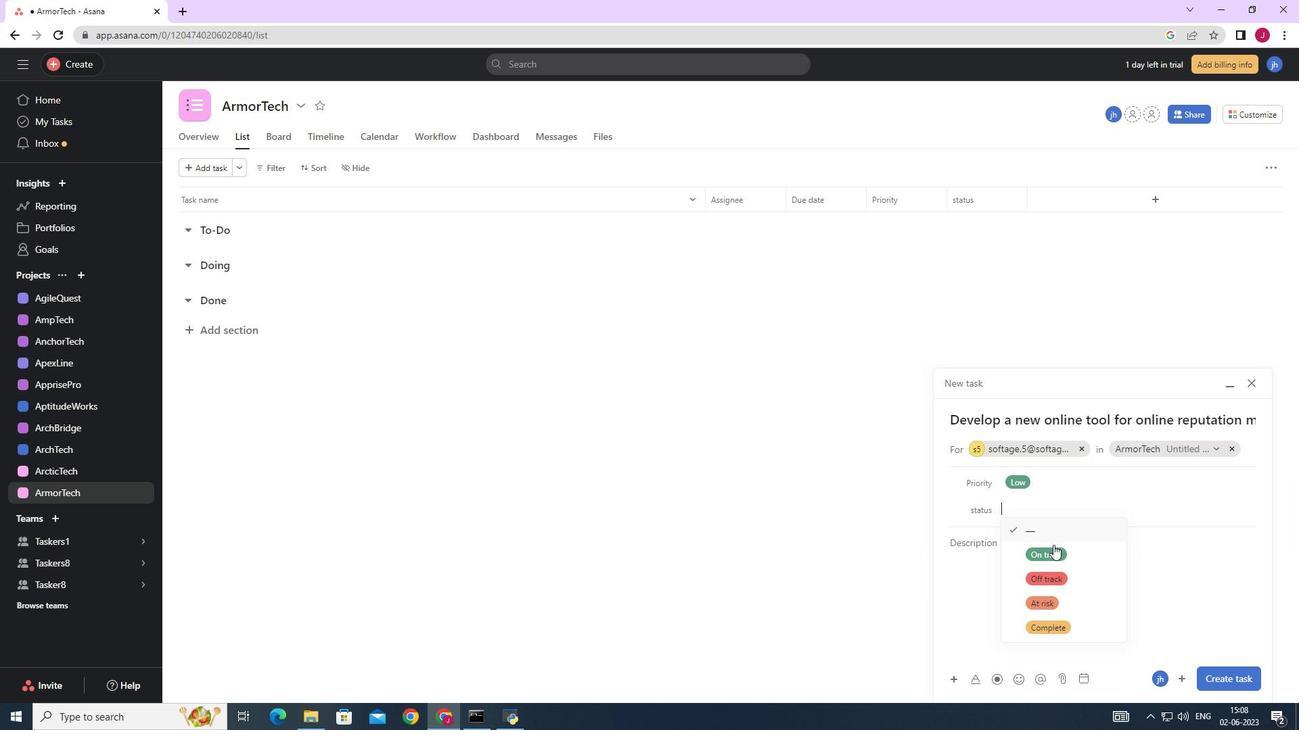 
Action: Mouse pressed left at (1055, 552)
Screenshot: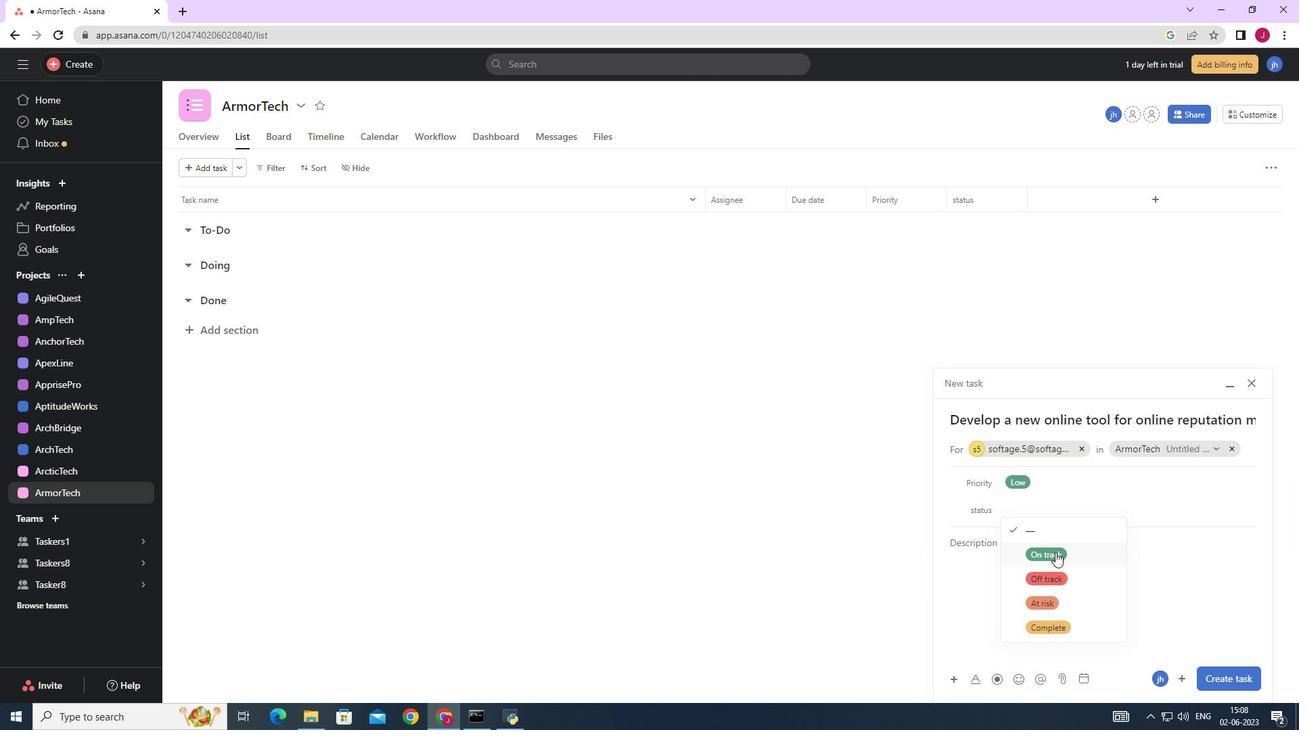 
Action: Mouse moved to (1220, 677)
Screenshot: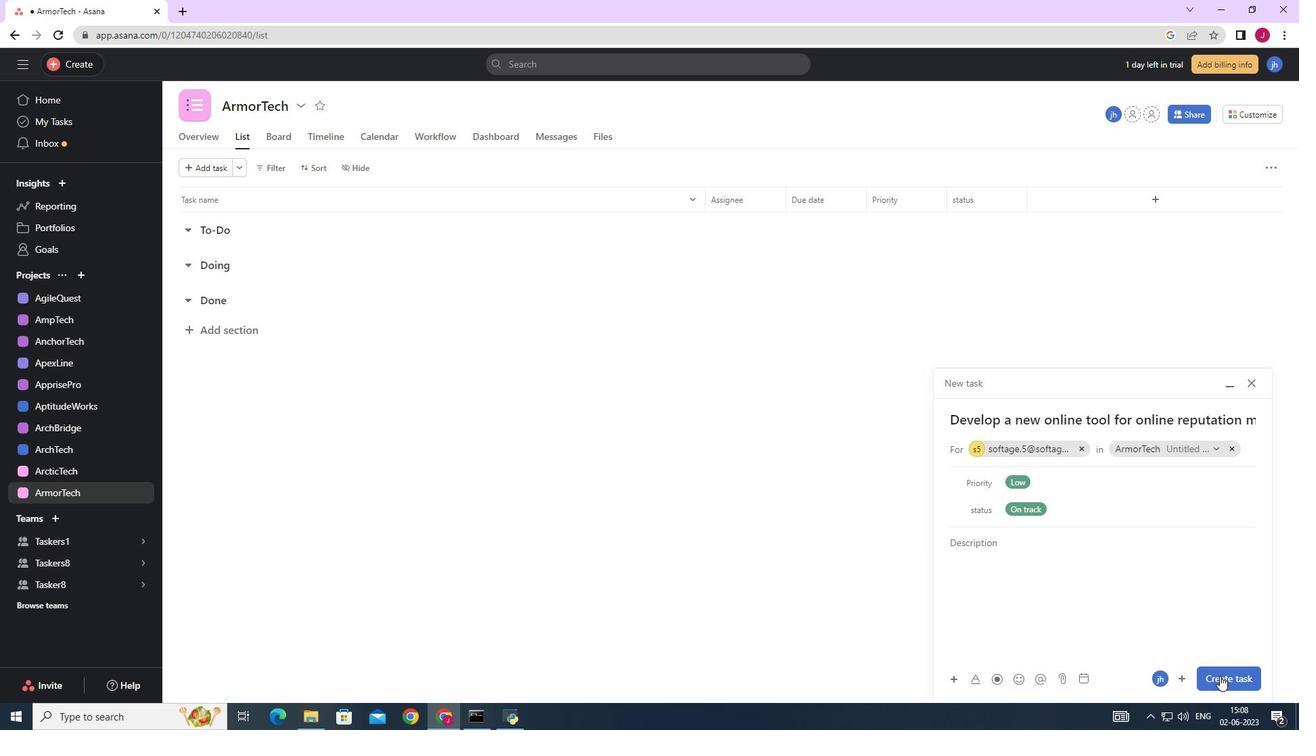 
Action: Mouse pressed left at (1220, 677)
Screenshot: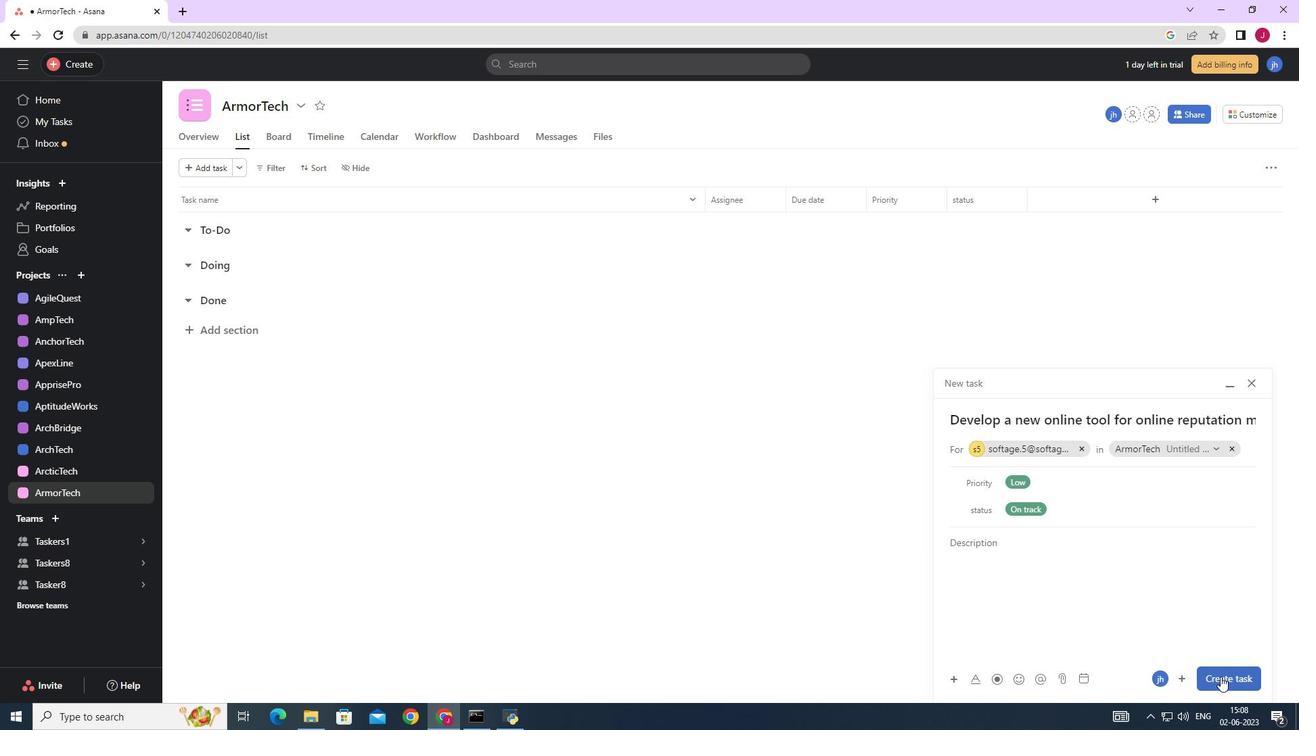 
Action: Mouse moved to (1210, 673)
Screenshot: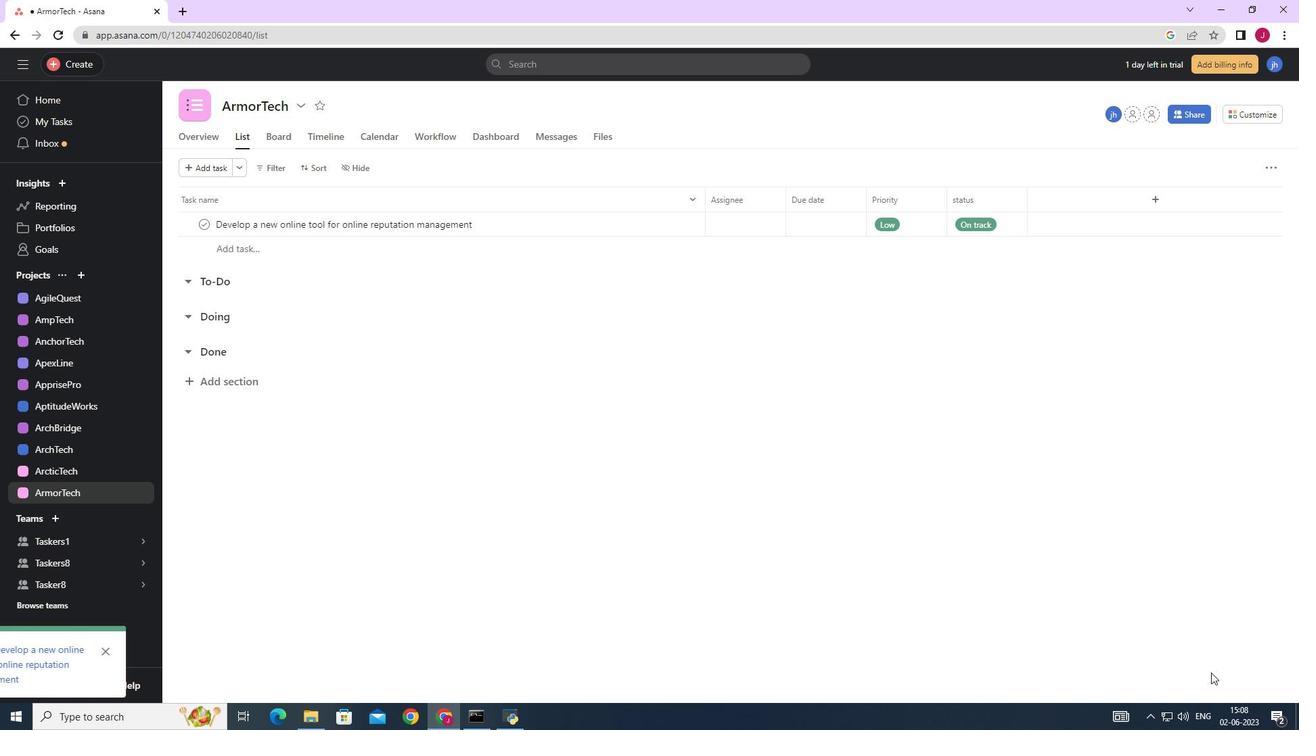 
